 Task: Add Mineral Fusion Bubble Nail Polish to the cart.
Action: Mouse pressed left at (245, 104)
Screenshot: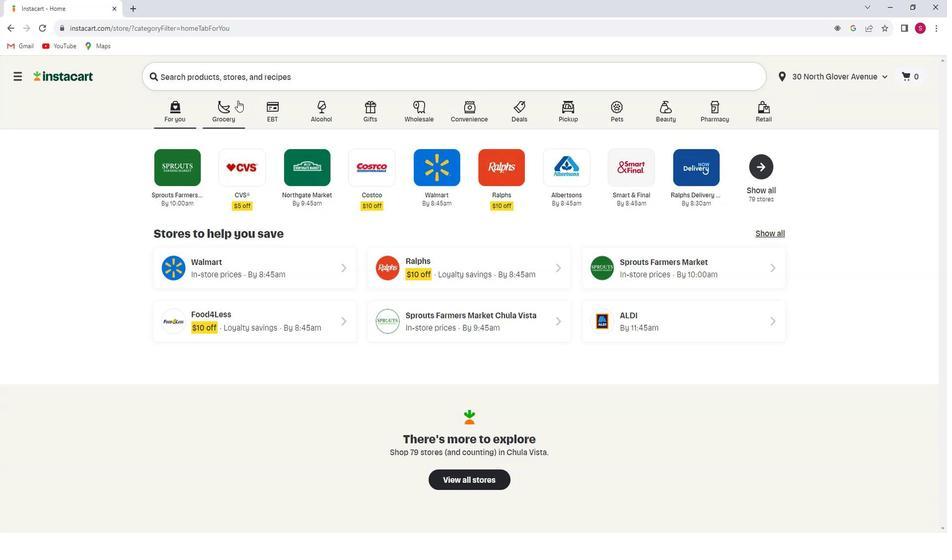 
Action: Mouse moved to (242, 309)
Screenshot: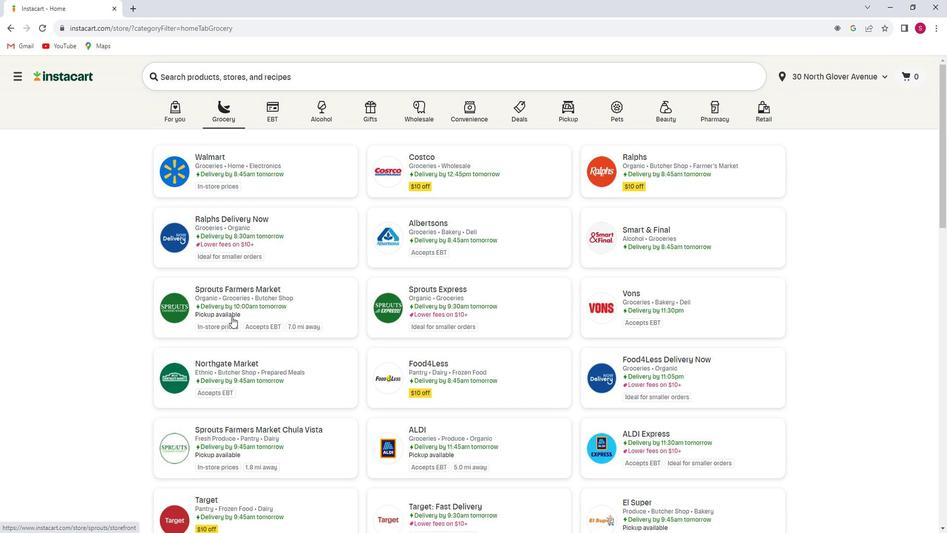 
Action: Mouse pressed left at (242, 309)
Screenshot: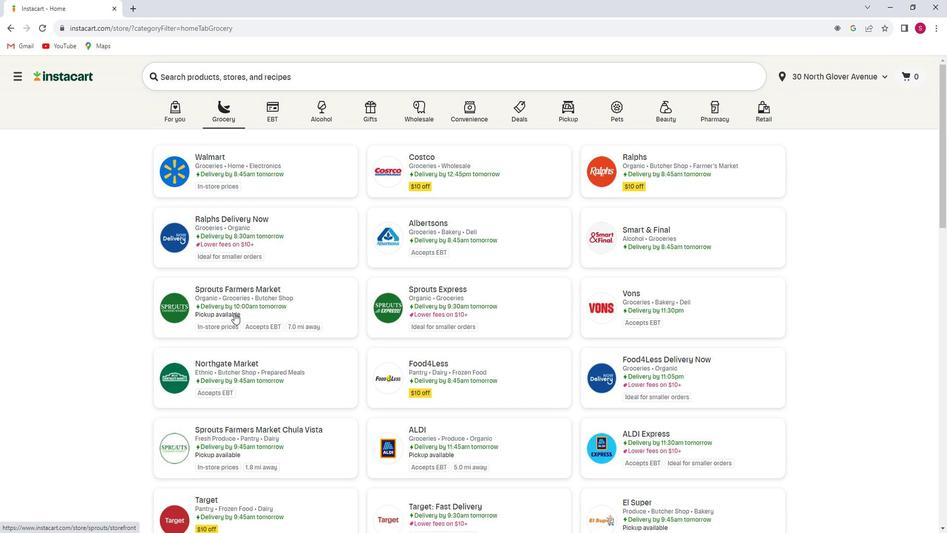 
Action: Mouse moved to (95, 346)
Screenshot: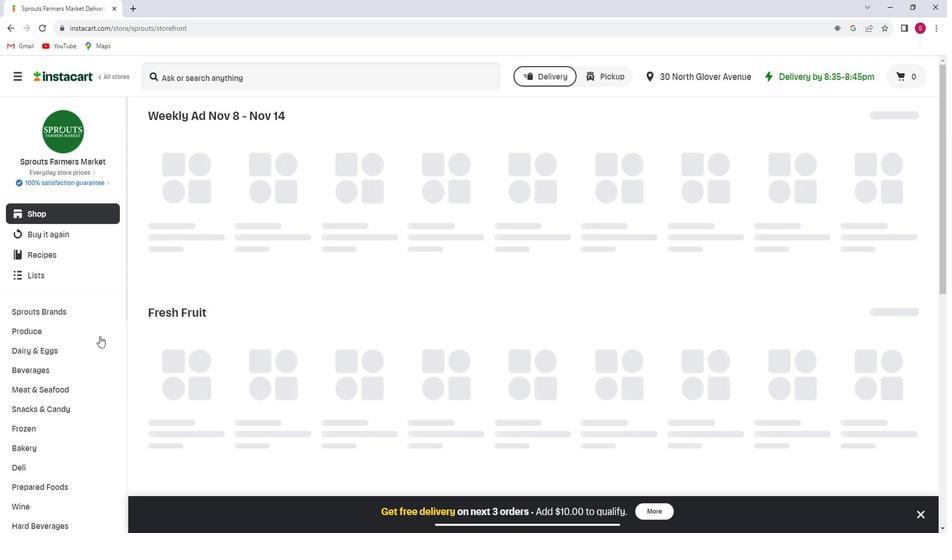 
Action: Mouse scrolled (95, 345) with delta (0, 0)
Screenshot: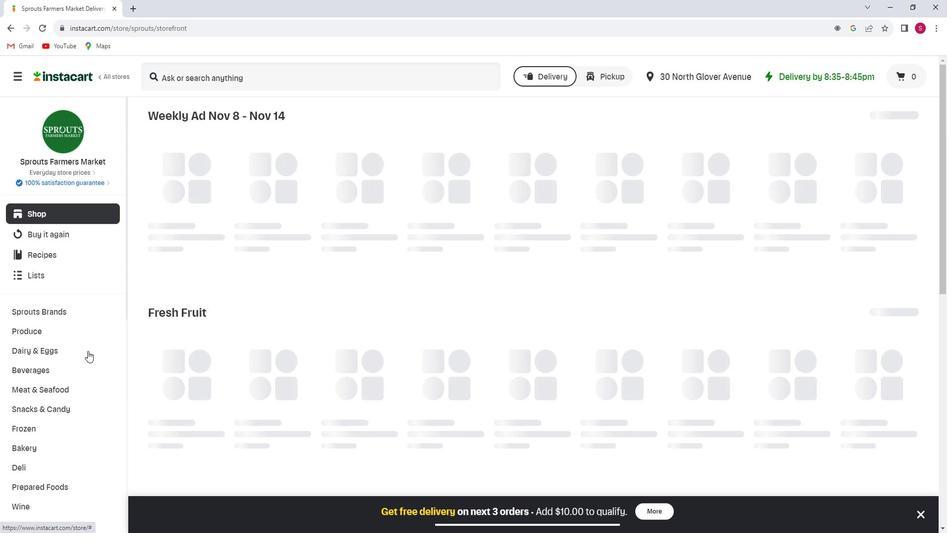 
Action: Mouse scrolled (95, 345) with delta (0, 0)
Screenshot: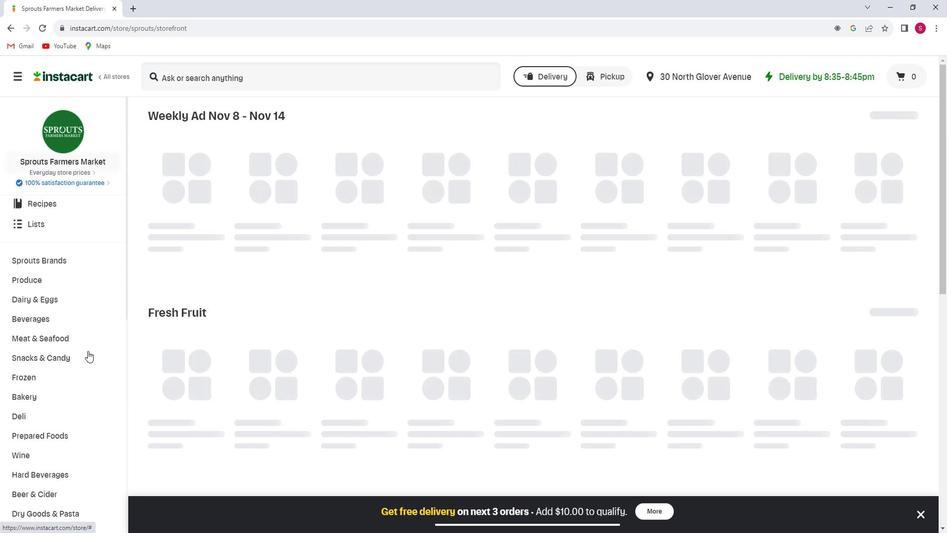 
Action: Mouse scrolled (95, 345) with delta (0, 0)
Screenshot: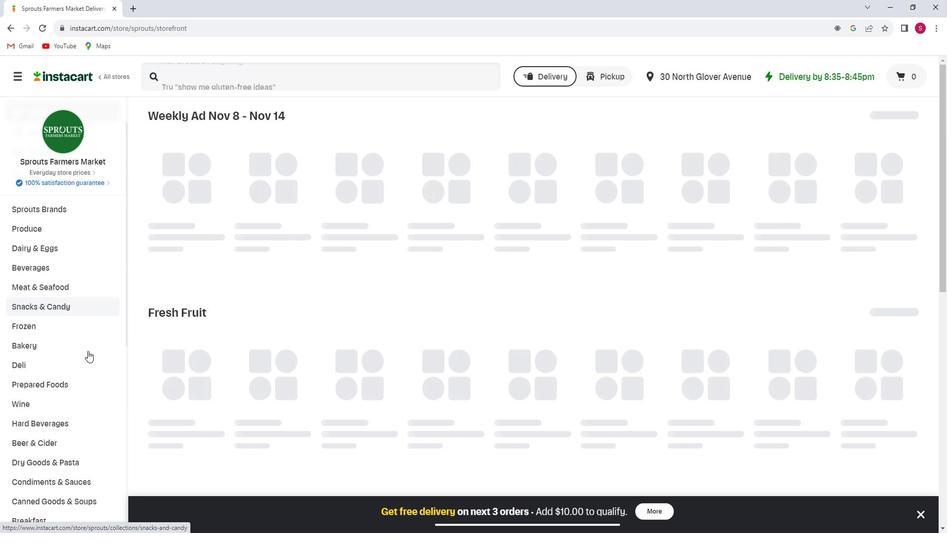 
Action: Mouse moved to (95, 347)
Screenshot: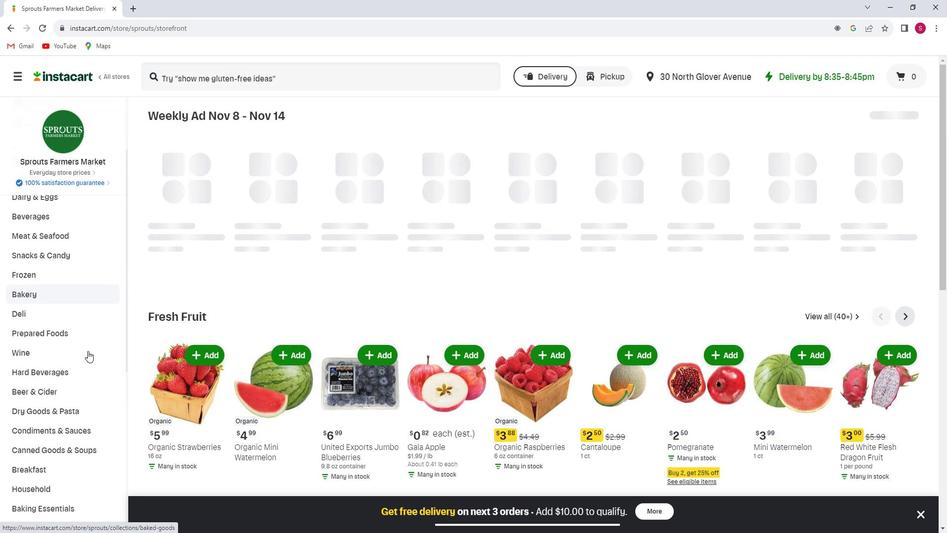 
Action: Mouse scrolled (95, 347) with delta (0, 0)
Screenshot: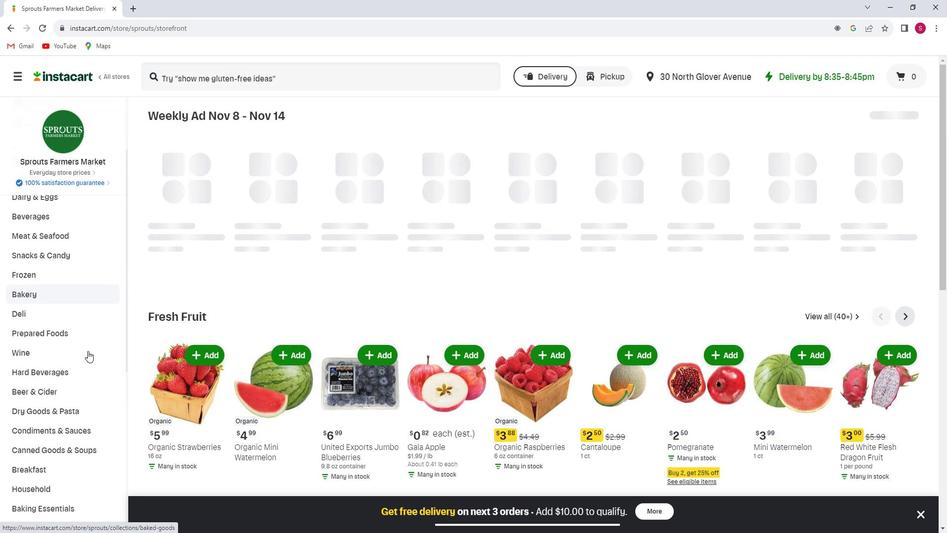 
Action: Mouse moved to (91, 351)
Screenshot: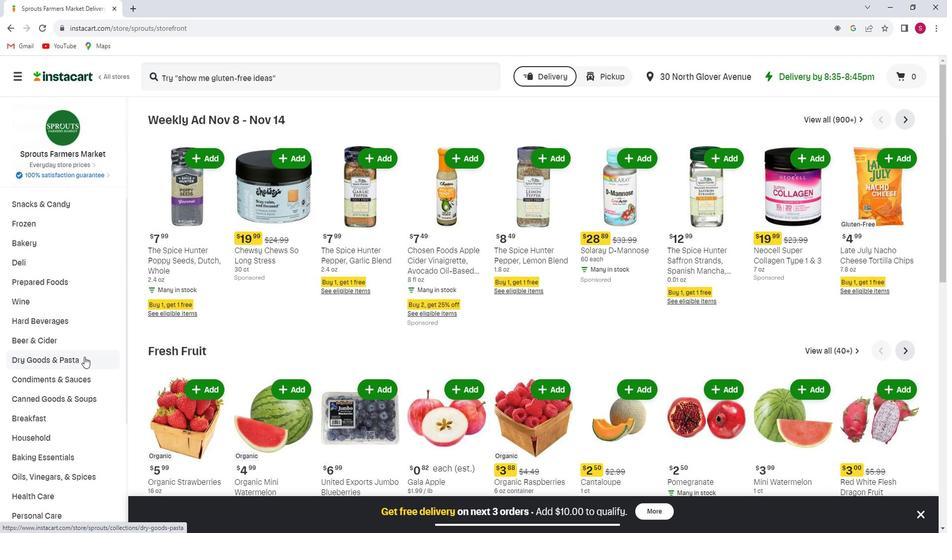 
Action: Mouse scrolled (91, 350) with delta (0, 0)
Screenshot: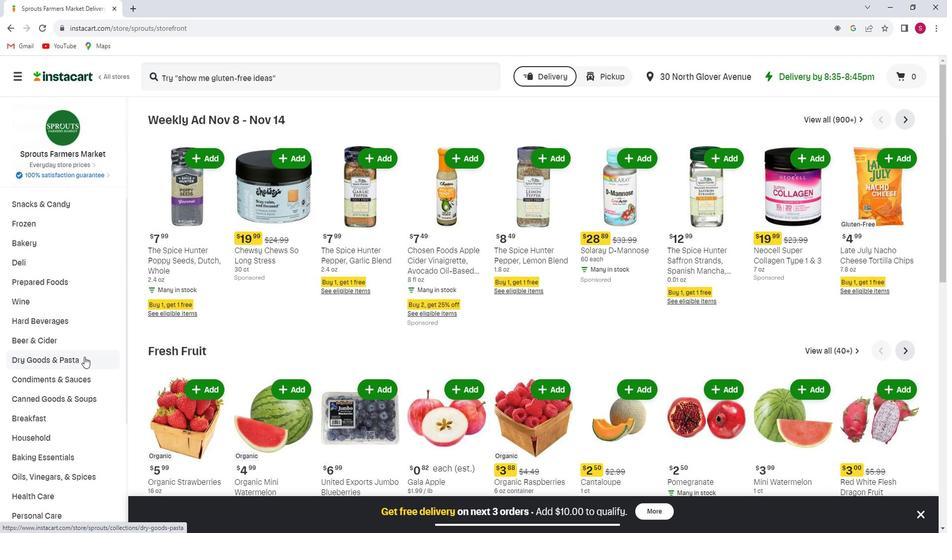 
Action: Mouse moved to (89, 353)
Screenshot: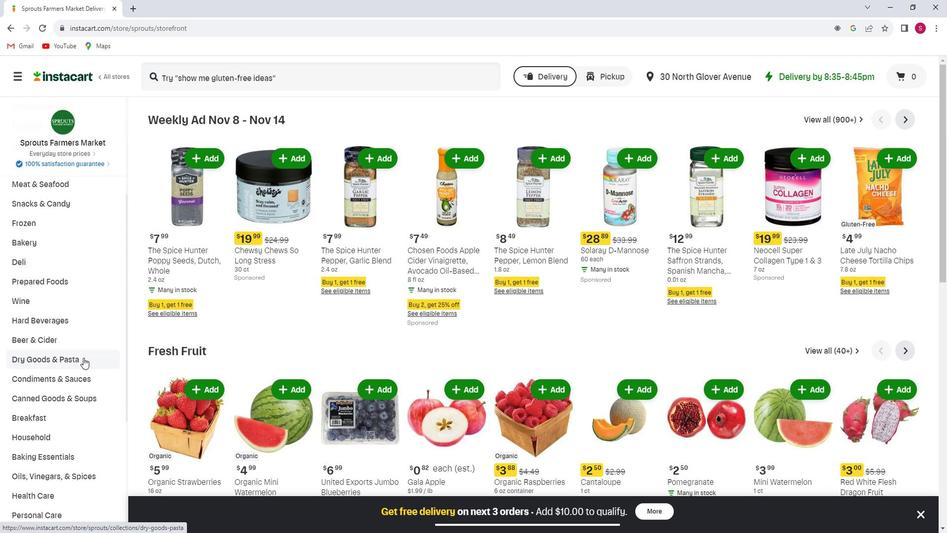 
Action: Mouse scrolled (89, 353) with delta (0, 0)
Screenshot: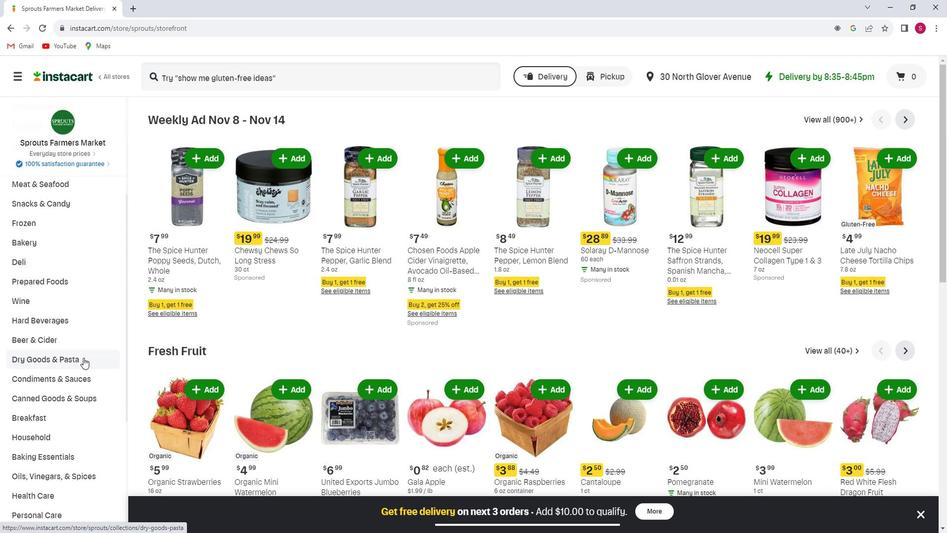 
Action: Mouse moved to (88, 354)
Screenshot: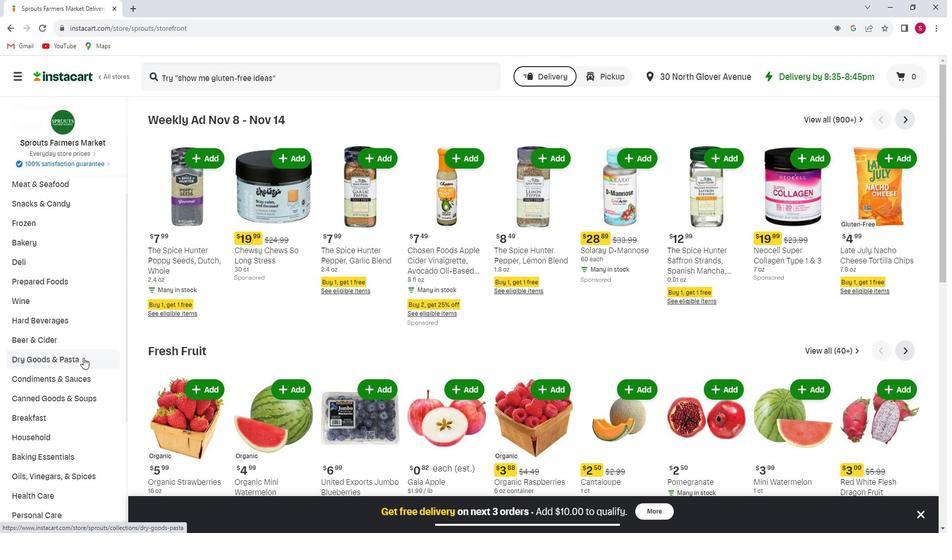 
Action: Mouse scrolled (88, 353) with delta (0, 0)
Screenshot: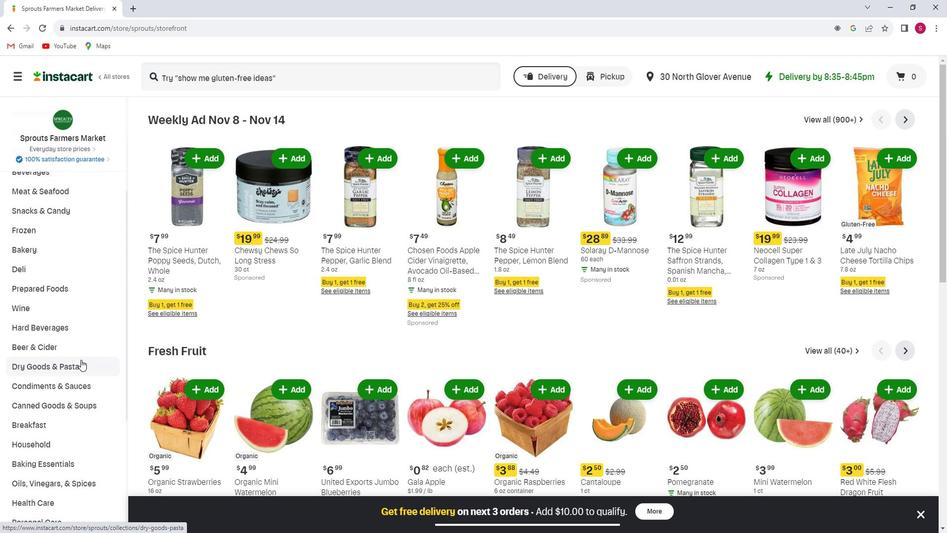
Action: Mouse moved to (88, 354)
Screenshot: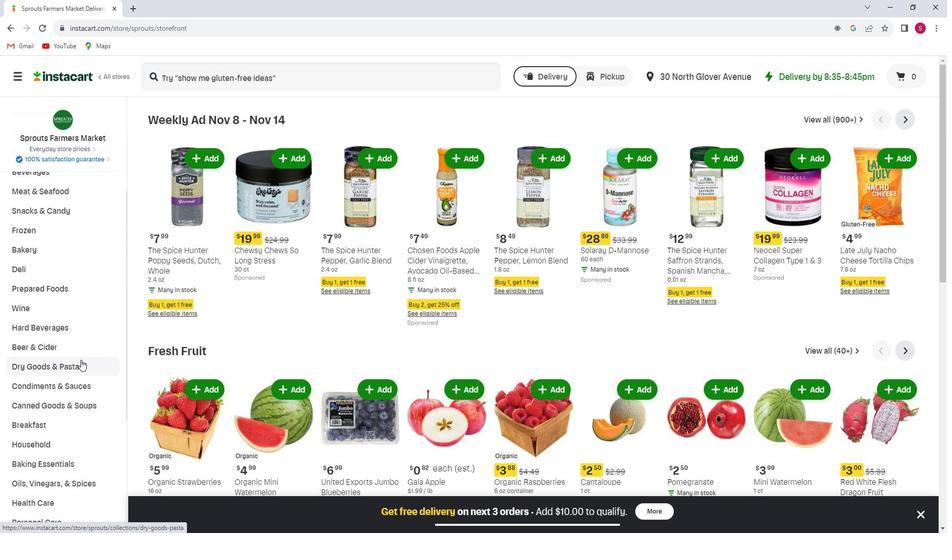 
Action: Mouse scrolled (88, 353) with delta (0, 0)
Screenshot: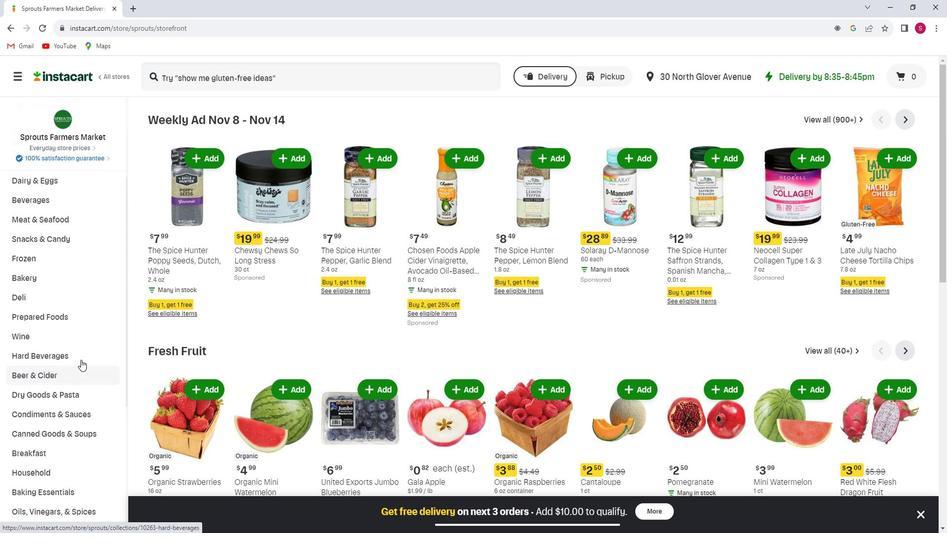 
Action: Mouse moved to (86, 355)
Screenshot: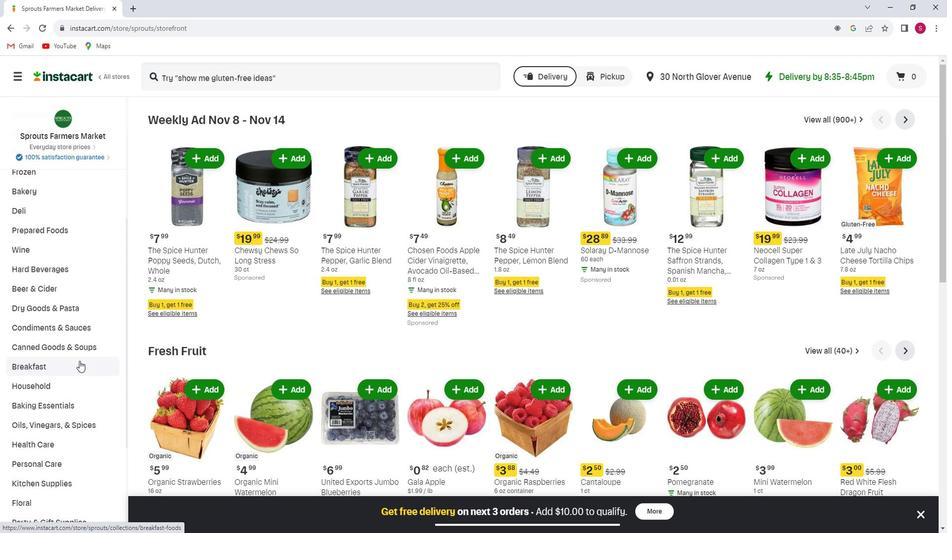 
Action: Mouse scrolled (86, 355) with delta (0, 0)
Screenshot: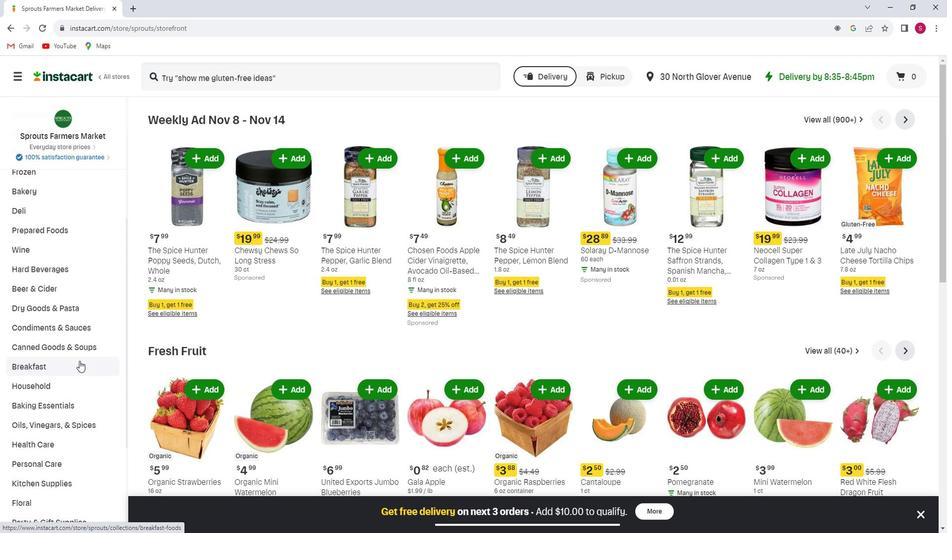 
Action: Mouse moved to (86, 356)
Screenshot: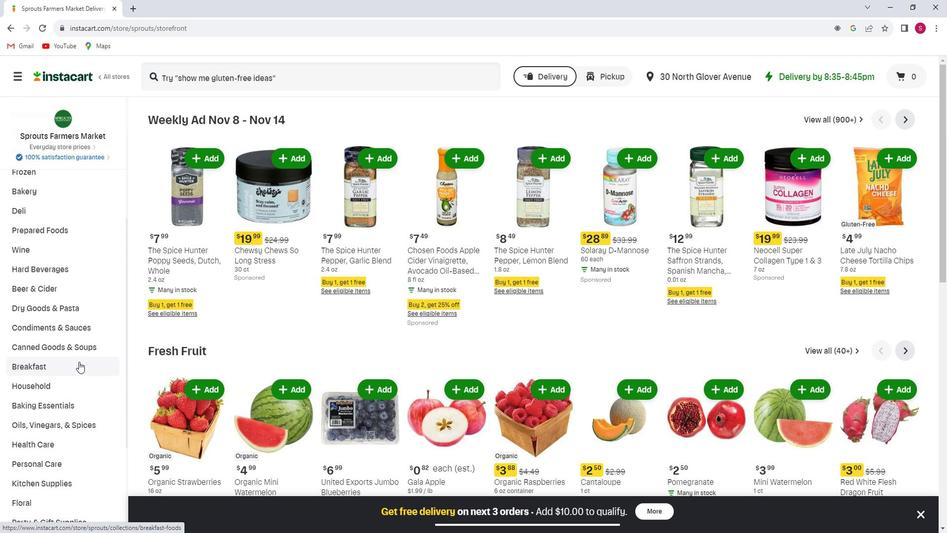 
Action: Mouse scrolled (86, 356) with delta (0, 0)
Screenshot: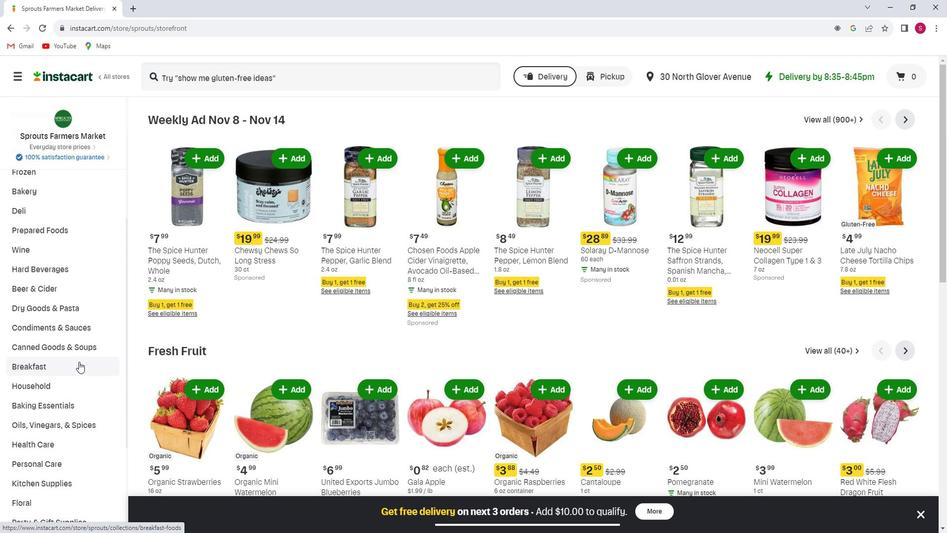 
Action: Mouse moved to (75, 350)
Screenshot: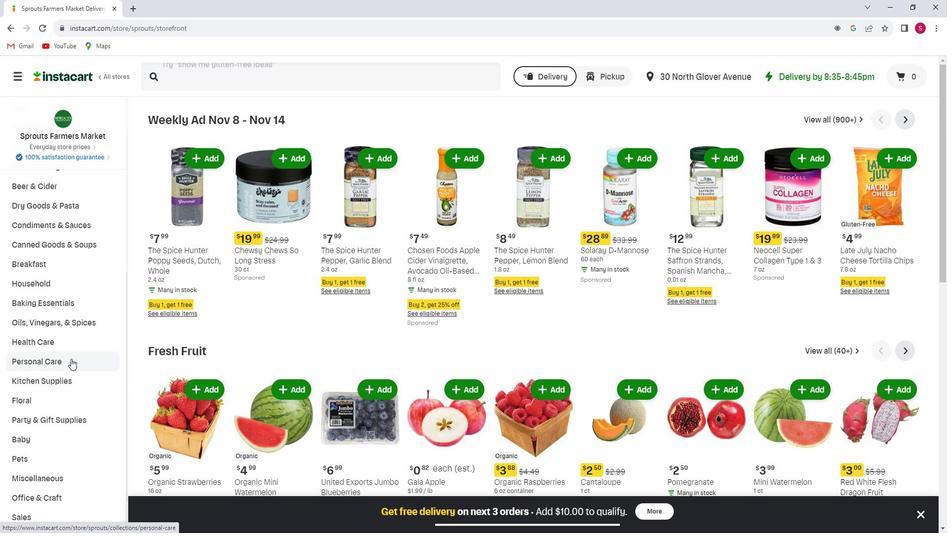 
Action: Mouse pressed left at (75, 350)
Screenshot: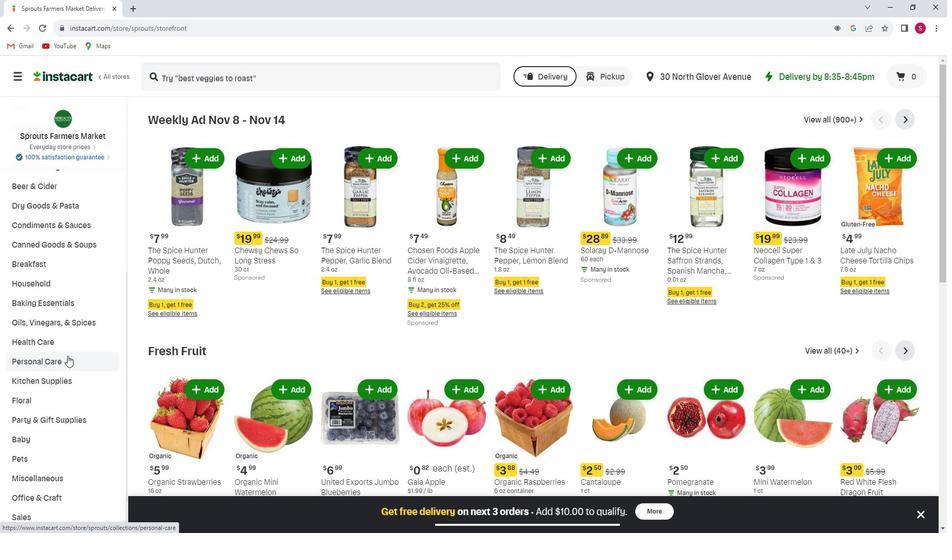 
Action: Mouse moved to (855, 142)
Screenshot: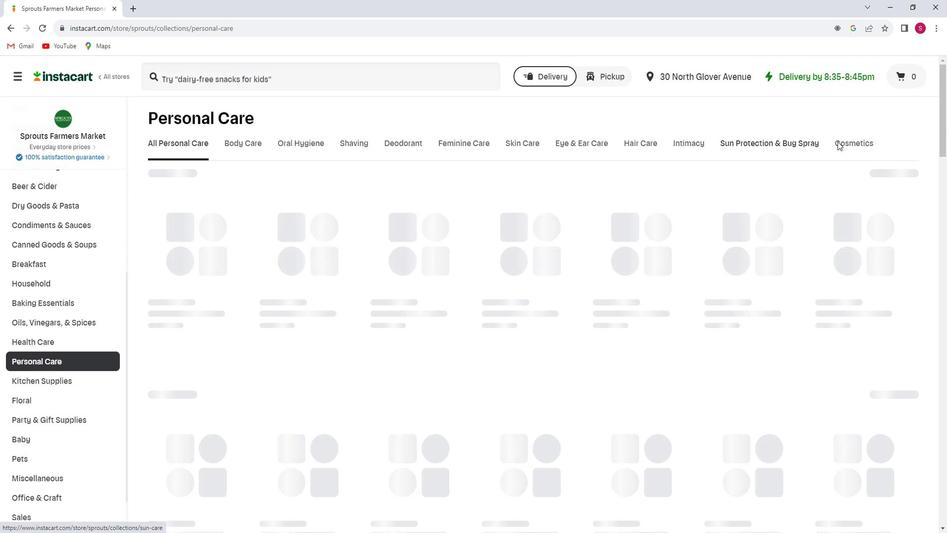 
Action: Mouse pressed left at (855, 142)
Screenshot: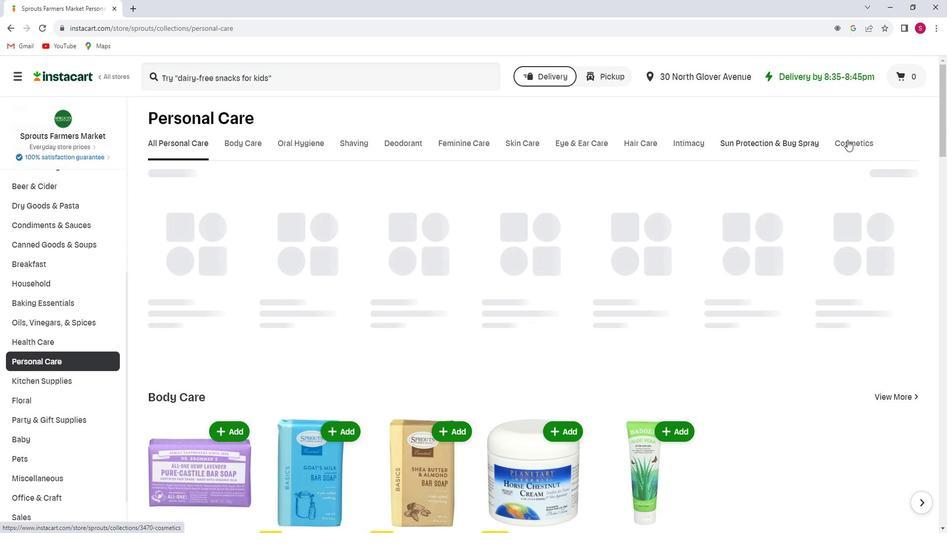 
Action: Mouse moved to (304, 186)
Screenshot: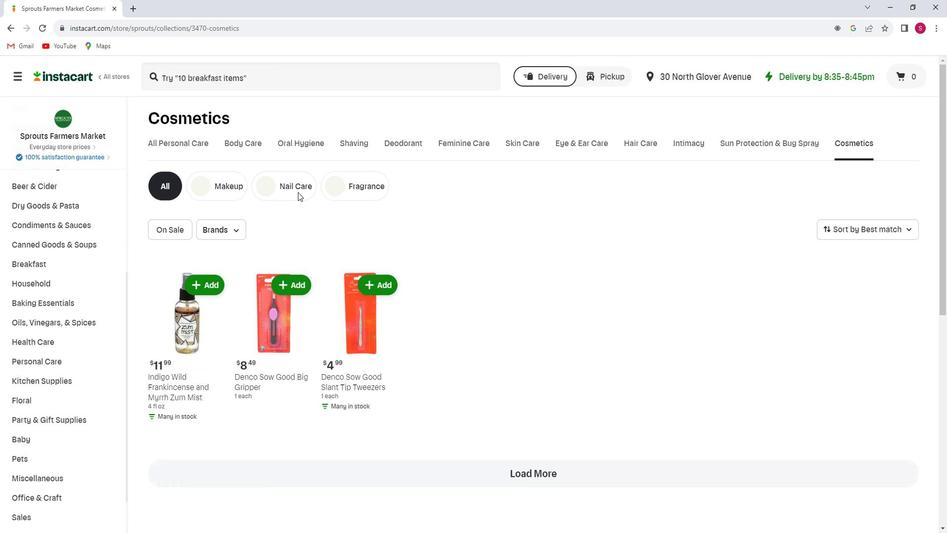 
Action: Mouse pressed left at (304, 186)
Screenshot: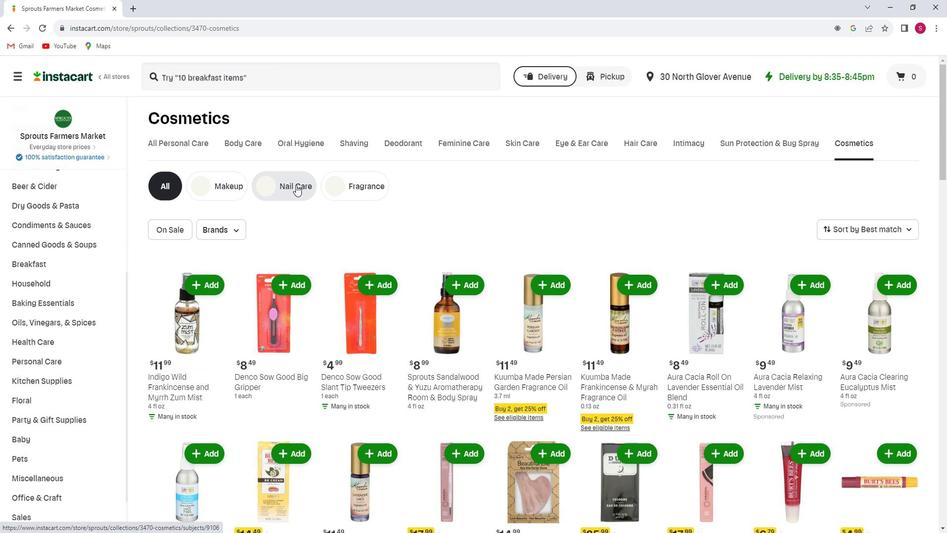 
Action: Mouse moved to (294, 85)
Screenshot: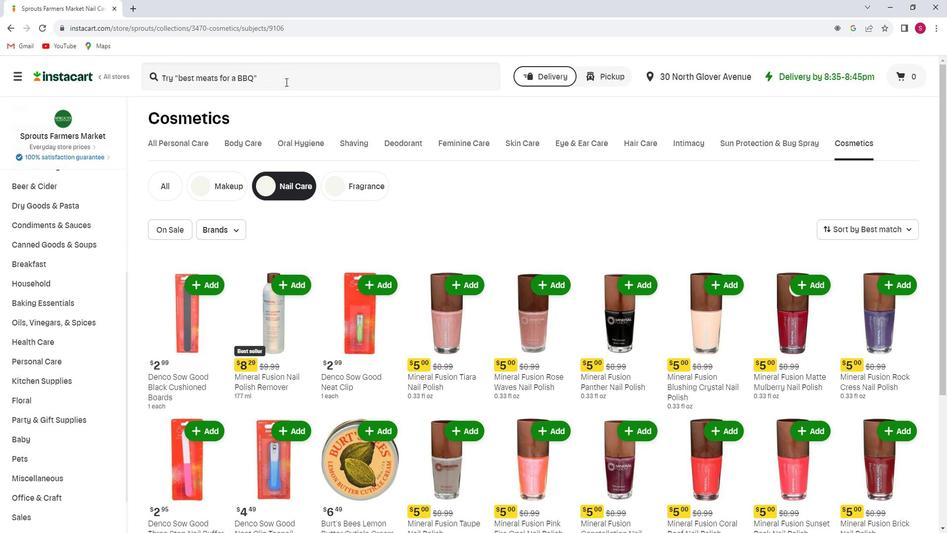 
Action: Mouse pressed left at (294, 85)
Screenshot: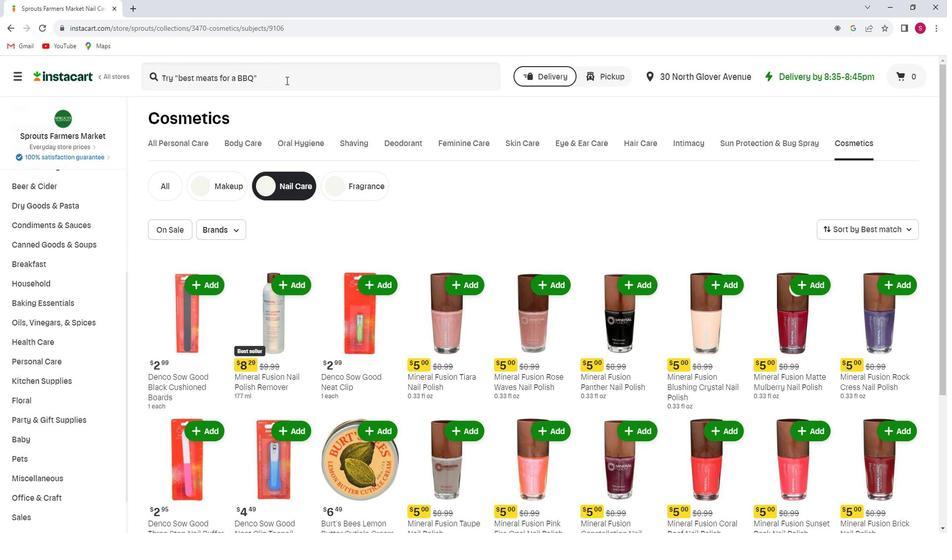 
Action: Key pressed <Key.shift>Mineral<Key.space><Key.shift>G<Key.backspace><Key.shift>Fusion<Key.space><Key.shift>bubble<Key.space><Key.shift>Nail<Key.space><Key.shift><Key.shift>Polish<Key.enter>
Screenshot: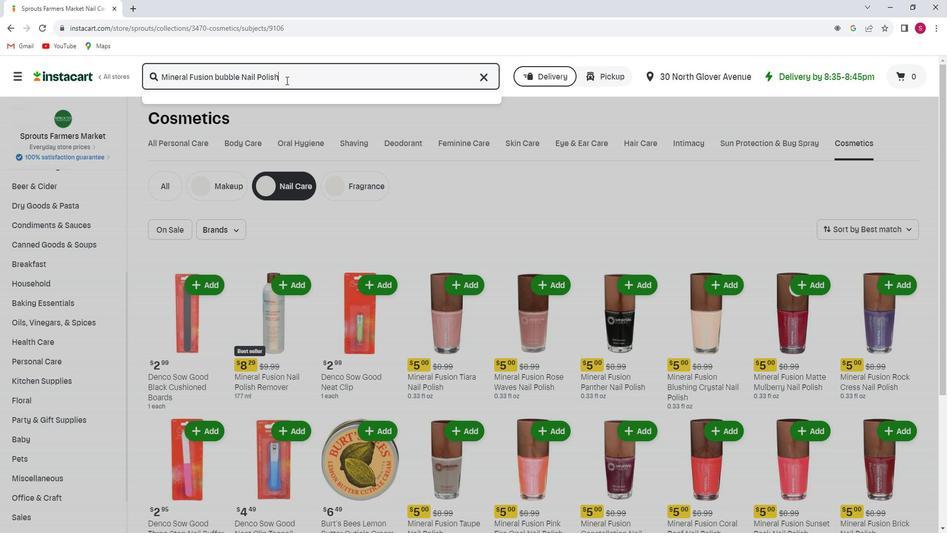 
Action: Mouse moved to (389, 171)
Screenshot: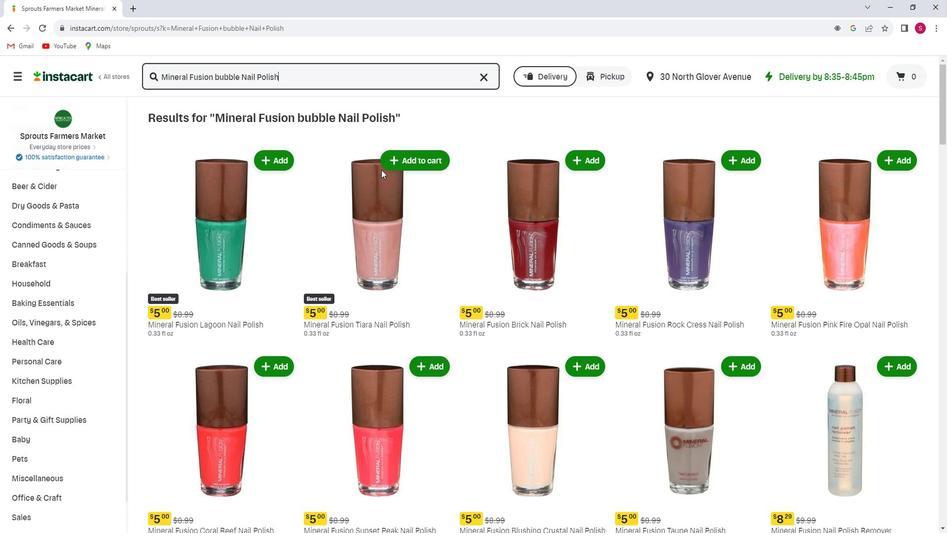 
Action: Mouse scrolled (389, 170) with delta (0, 0)
Screenshot: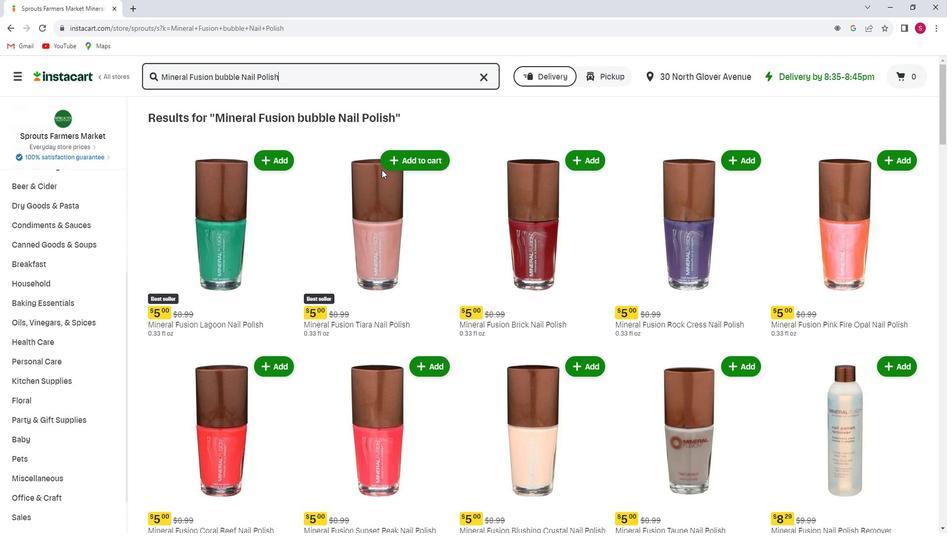 
Action: Mouse moved to (422, 195)
Screenshot: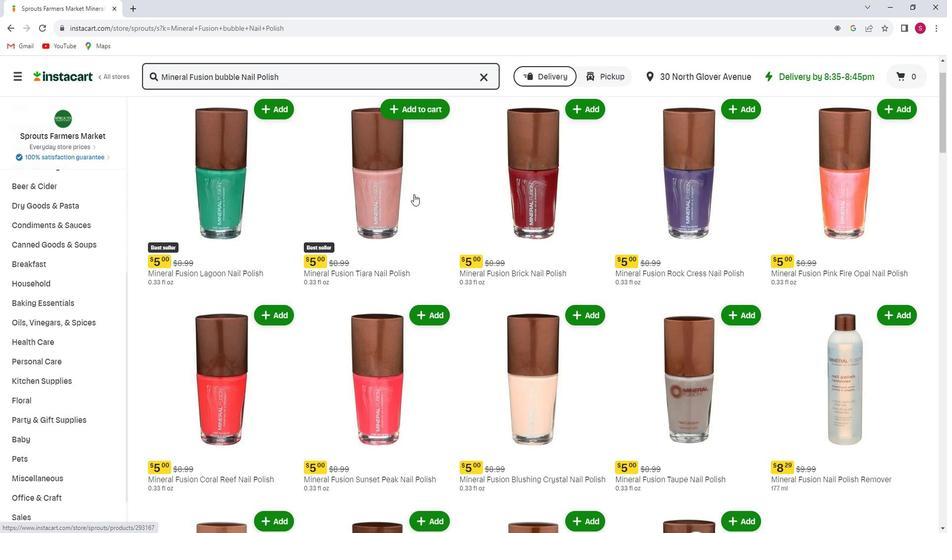 
Action: Mouse scrolled (422, 194) with delta (0, 0)
Screenshot: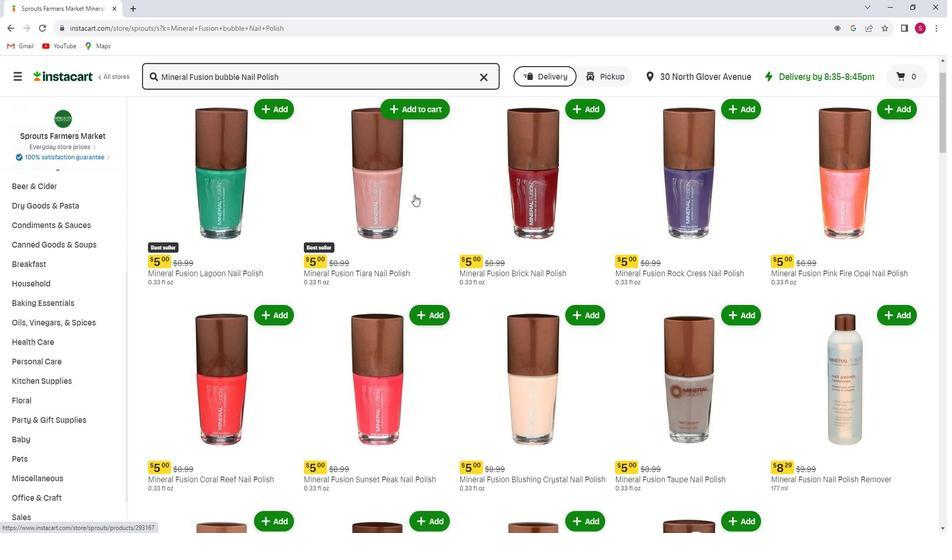 
Action: Mouse moved to (422, 195)
Screenshot: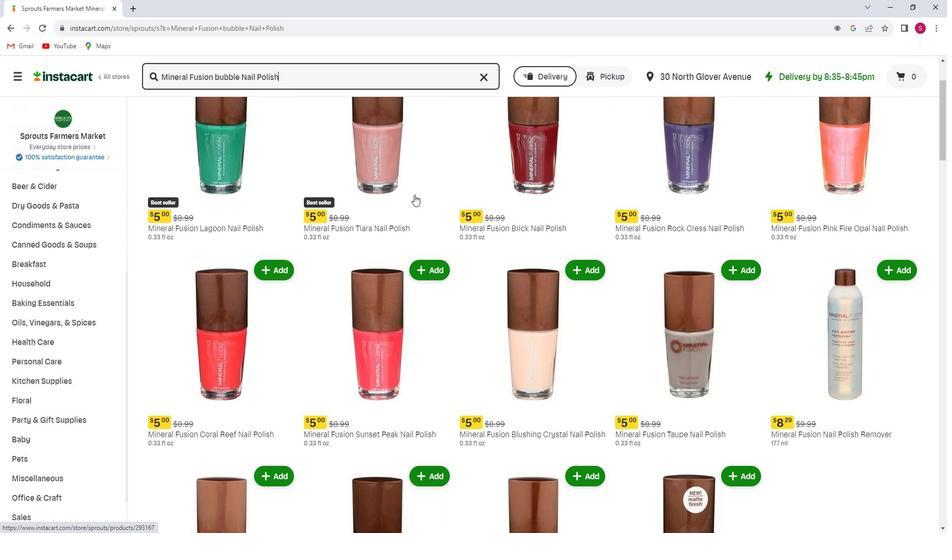 
Action: Mouse scrolled (422, 195) with delta (0, 0)
Screenshot: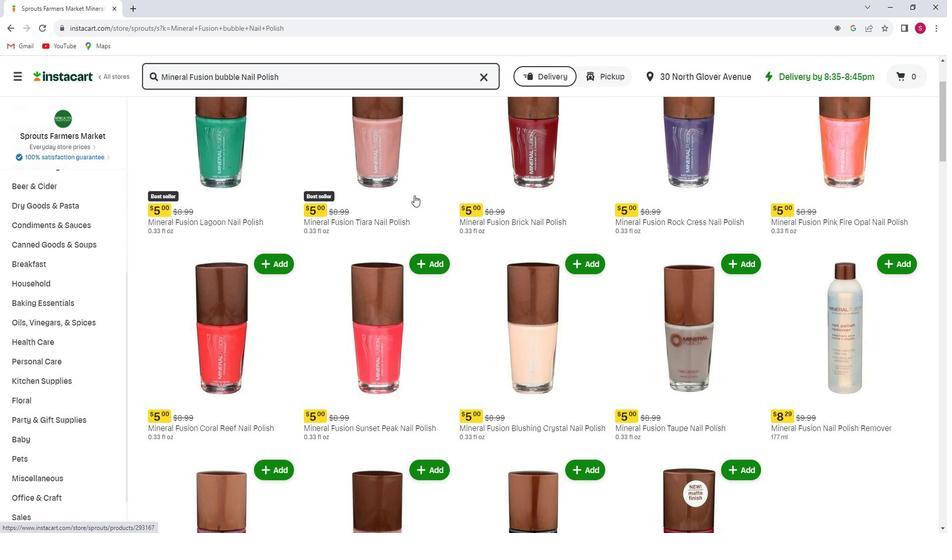 
Action: Mouse moved to (422, 196)
Screenshot: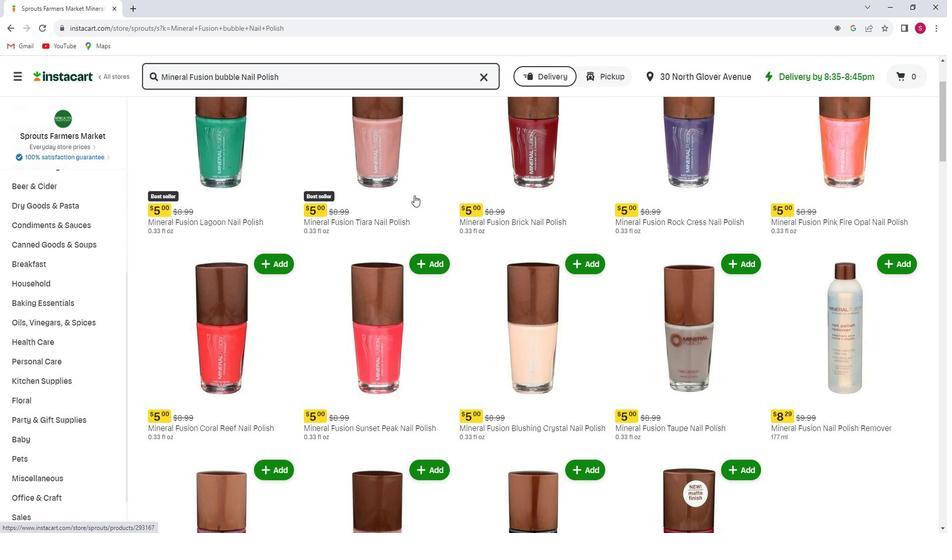 
Action: Mouse scrolled (422, 195) with delta (0, 0)
Screenshot: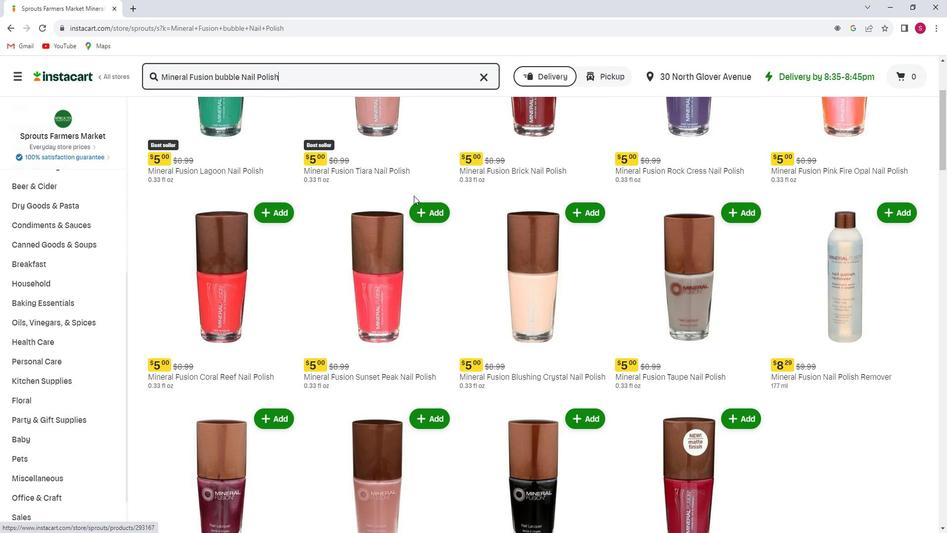 
Action: Mouse scrolled (422, 195) with delta (0, 0)
Screenshot: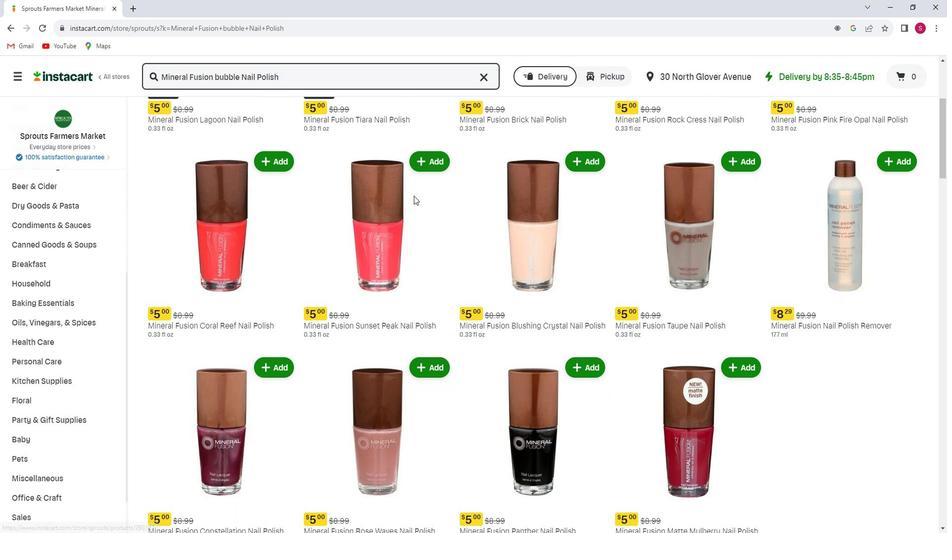 
Action: Mouse moved to (439, 202)
Screenshot: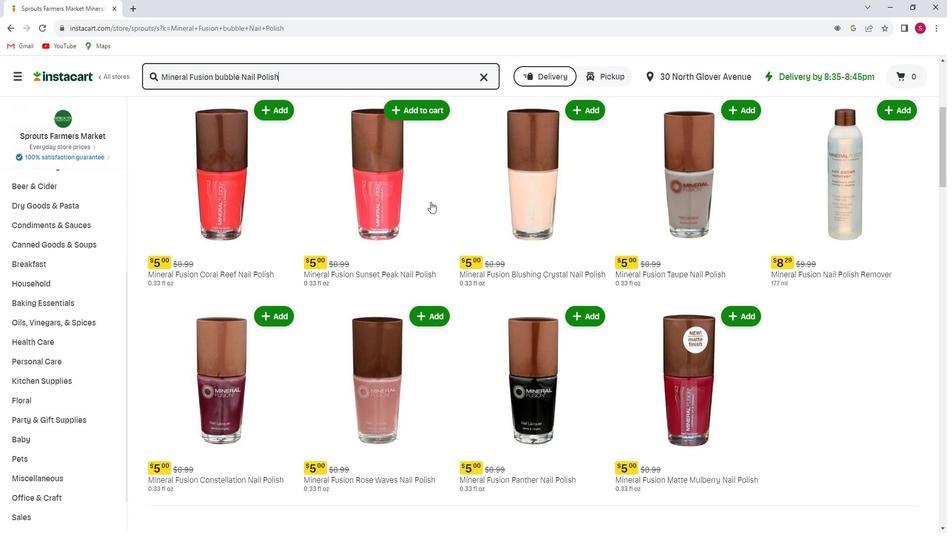 
Action: Mouse scrolled (439, 202) with delta (0, 0)
Screenshot: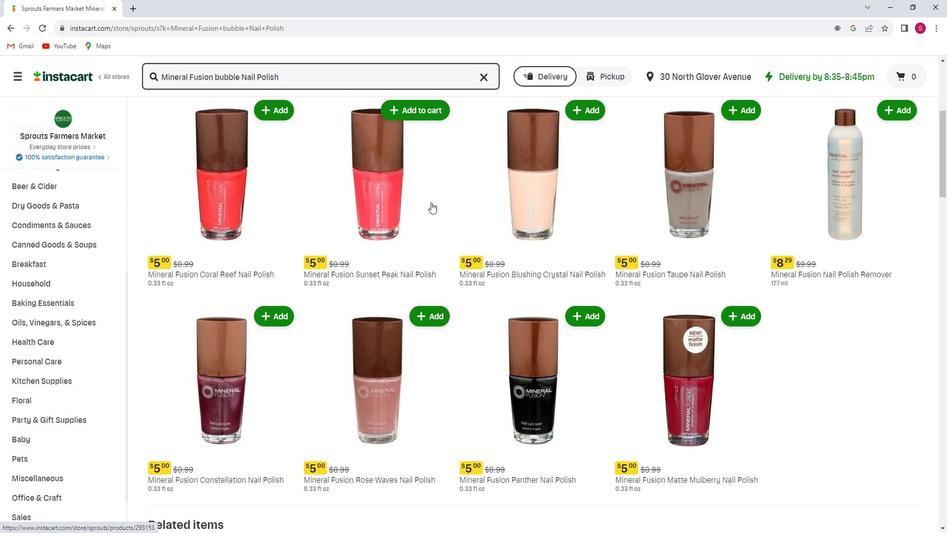 
Action: Mouse scrolled (439, 202) with delta (0, 0)
Screenshot: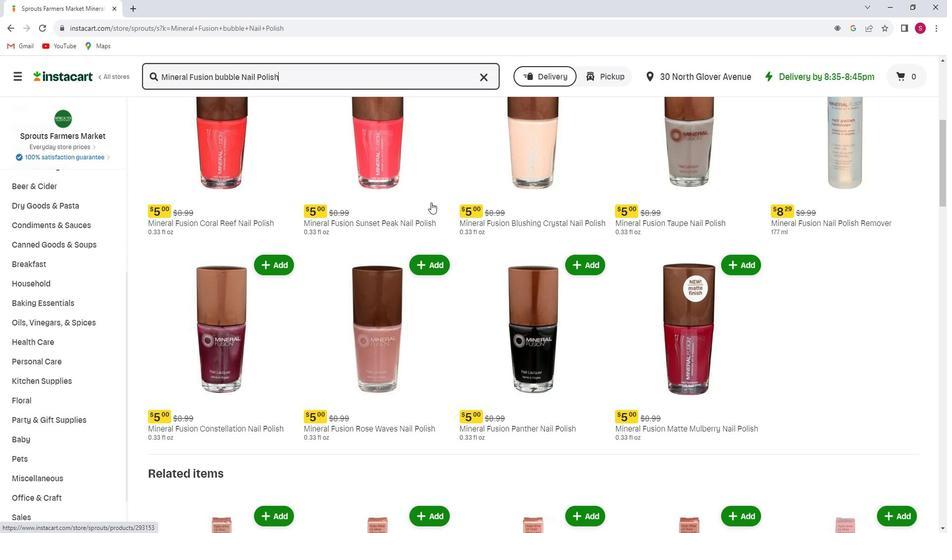 
Action: Mouse scrolled (439, 202) with delta (0, 0)
Screenshot: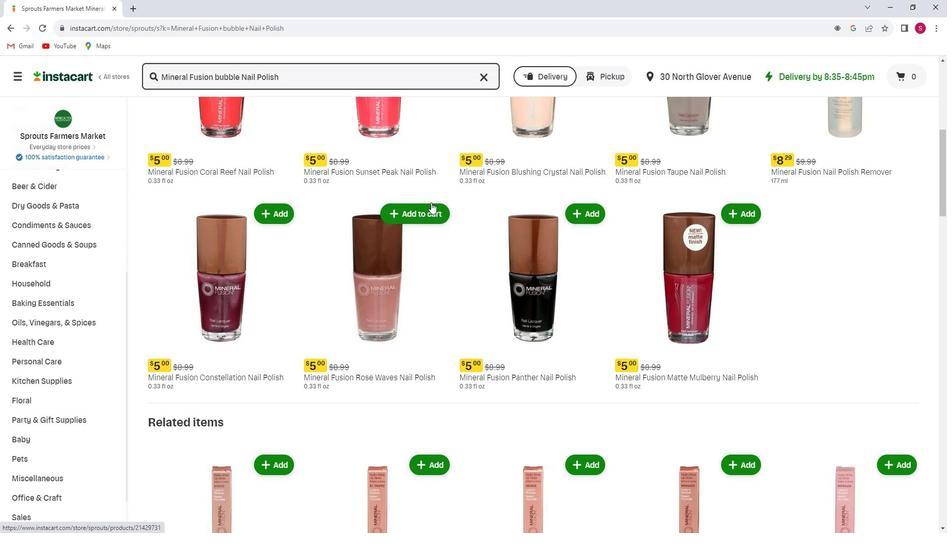 
Action: Mouse scrolled (439, 202) with delta (0, 0)
Screenshot: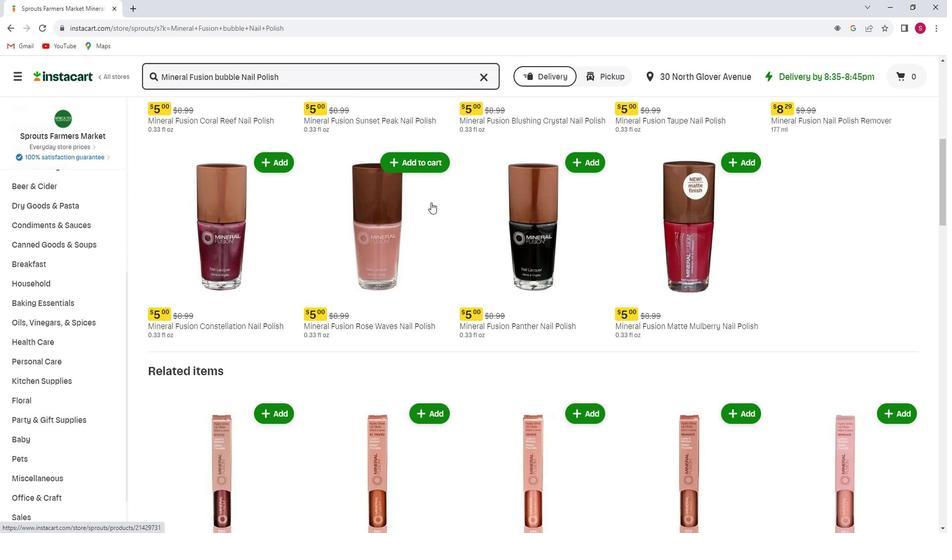 
Action: Mouse scrolled (439, 202) with delta (0, 0)
Screenshot: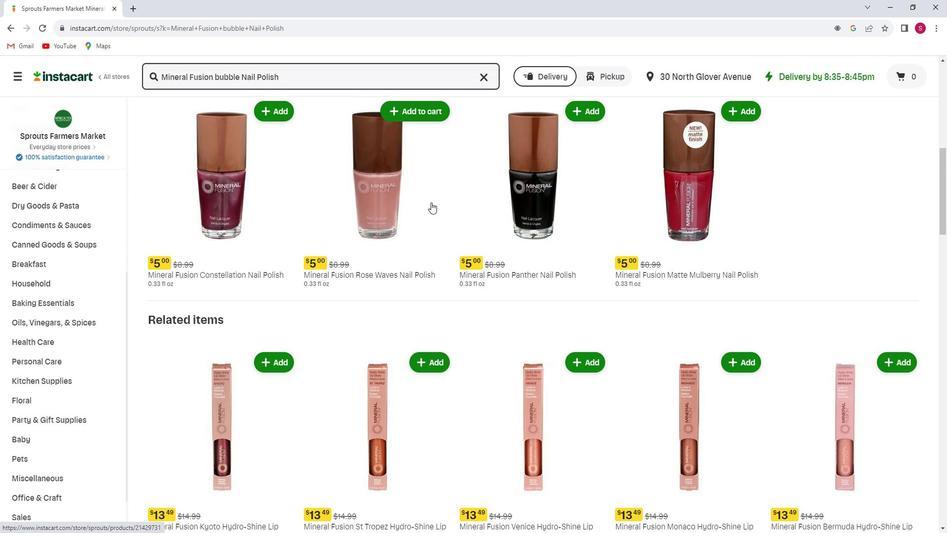 
Action: Mouse scrolled (439, 202) with delta (0, 0)
Screenshot: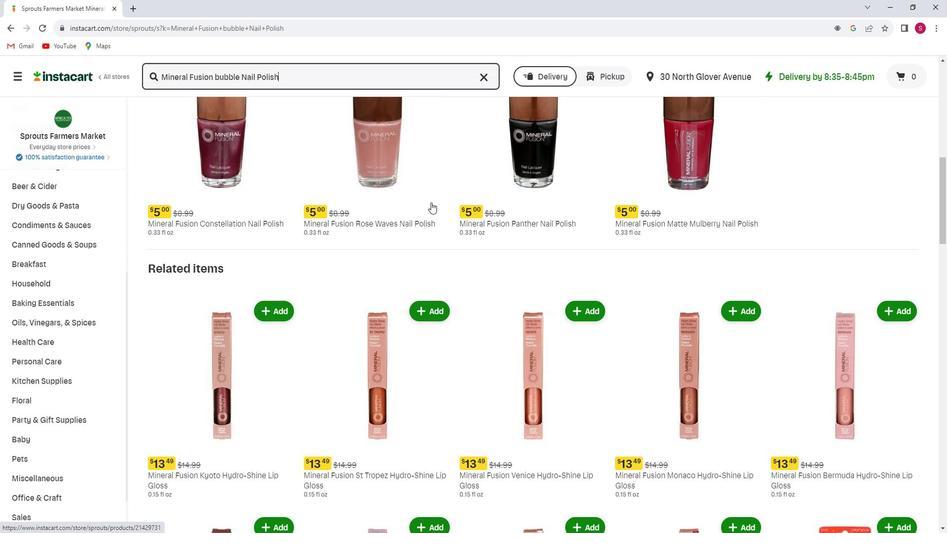 
Action: Mouse scrolled (439, 202) with delta (0, 0)
Screenshot: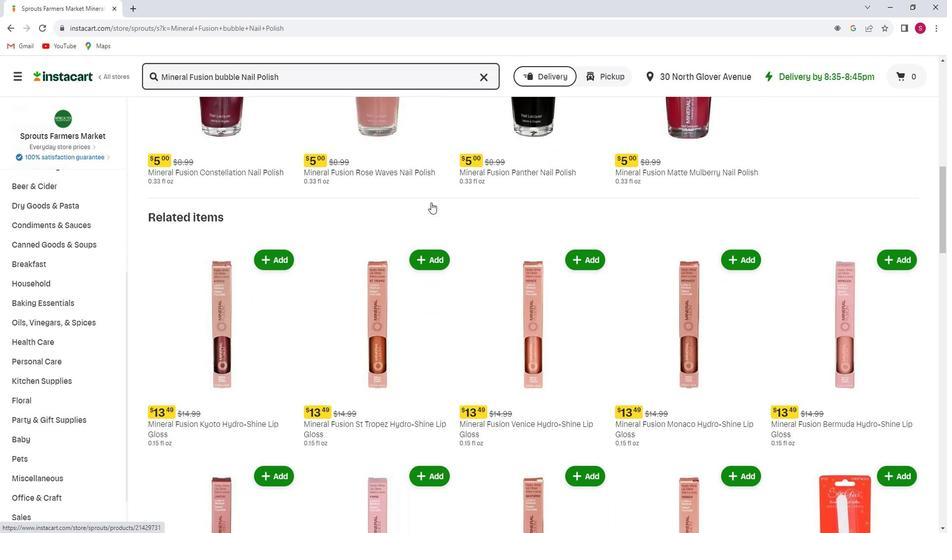 
Action: Mouse scrolled (439, 202) with delta (0, 0)
Screenshot: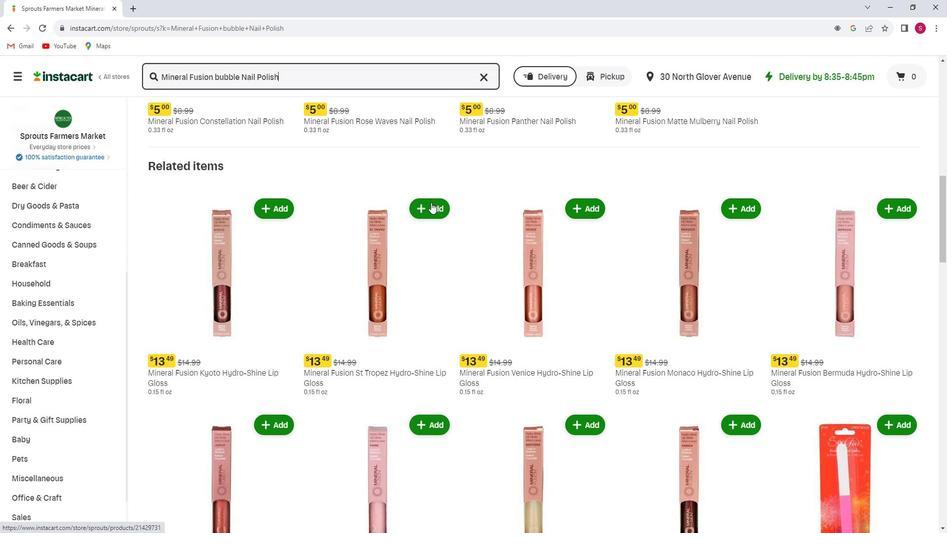 
Action: Mouse scrolled (439, 202) with delta (0, 0)
Screenshot: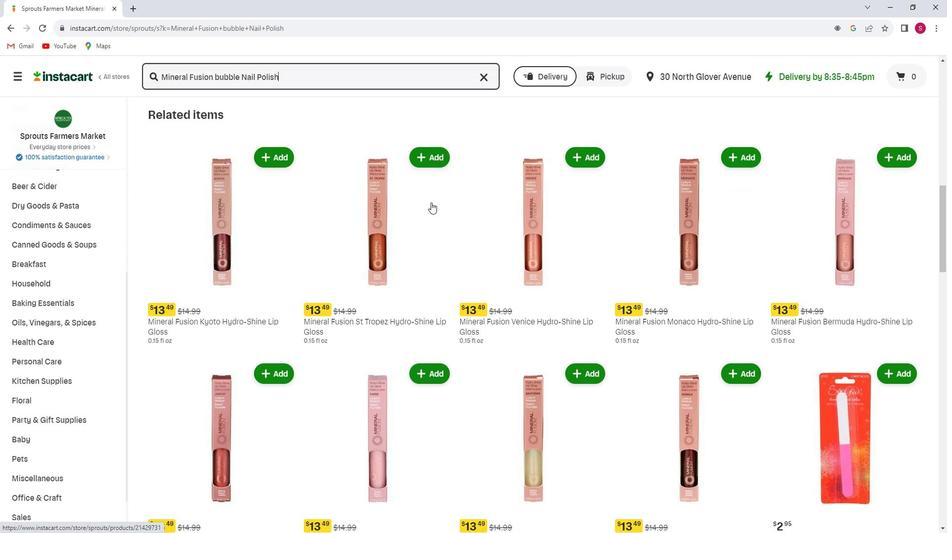 
Action: Mouse scrolled (439, 202) with delta (0, 0)
Screenshot: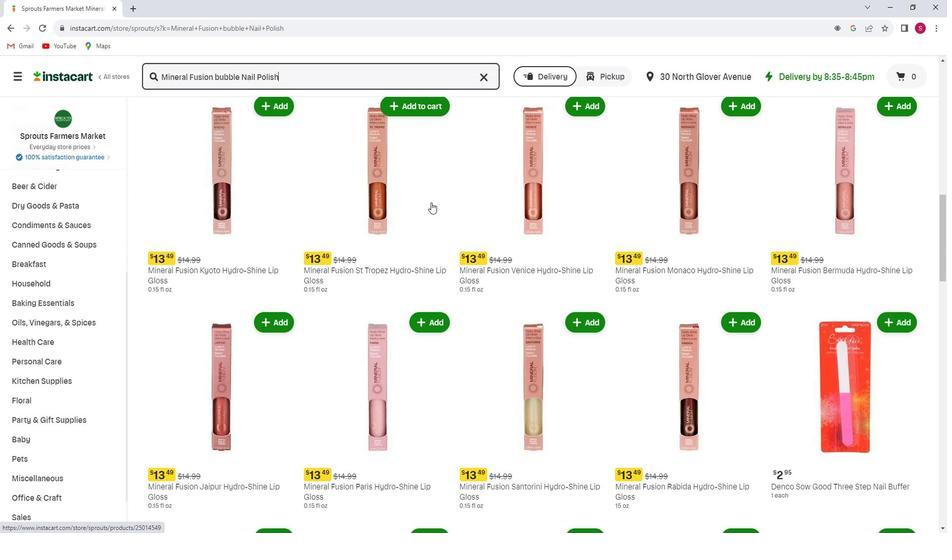 
Action: Mouse scrolled (439, 202) with delta (0, 0)
Screenshot: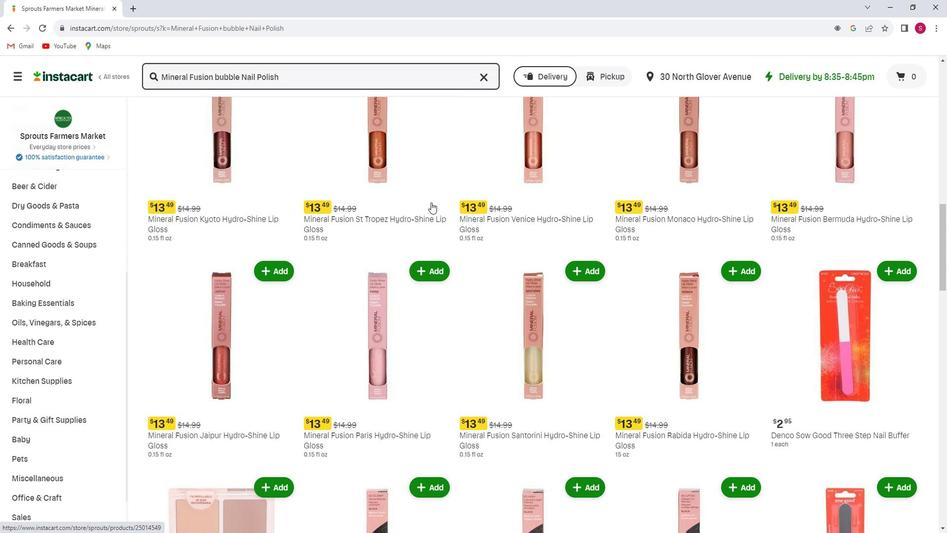 
Action: Mouse scrolled (439, 202) with delta (0, 0)
Screenshot: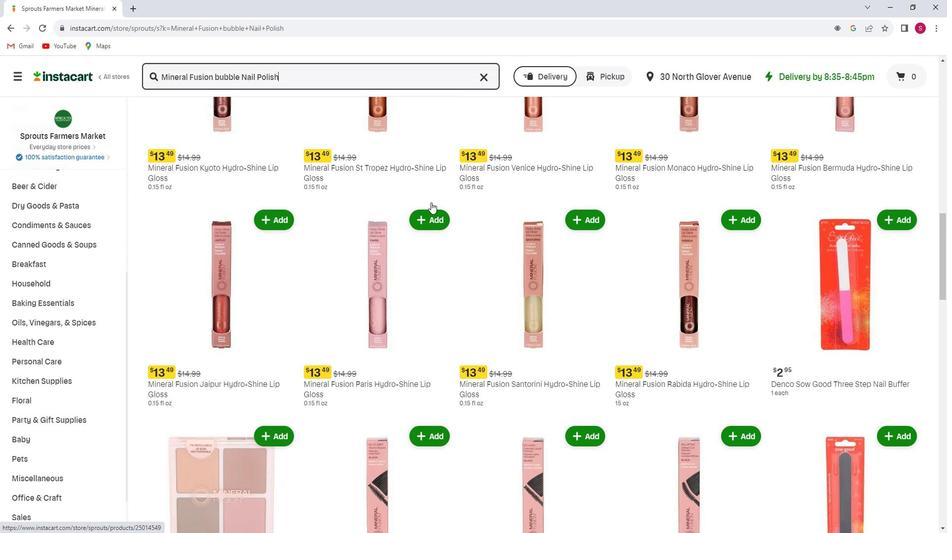 
Action: Mouse scrolled (439, 202) with delta (0, 0)
Screenshot: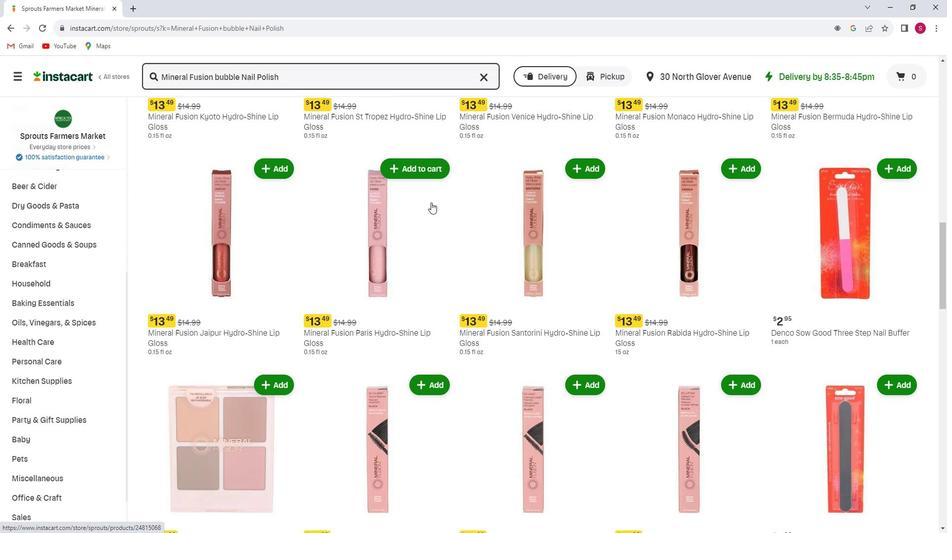 
Action: Mouse scrolled (439, 202) with delta (0, 0)
Screenshot: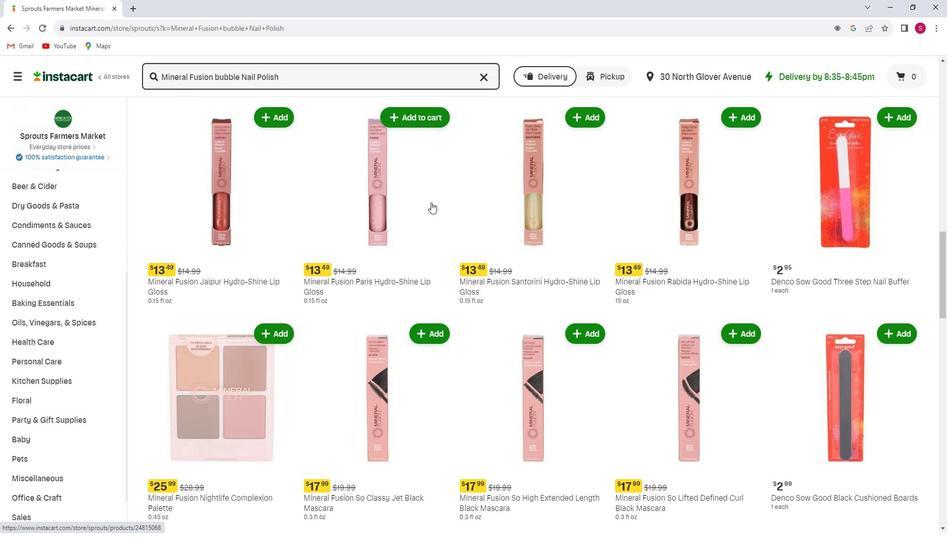 
Action: Mouse scrolled (439, 202) with delta (0, 0)
Screenshot: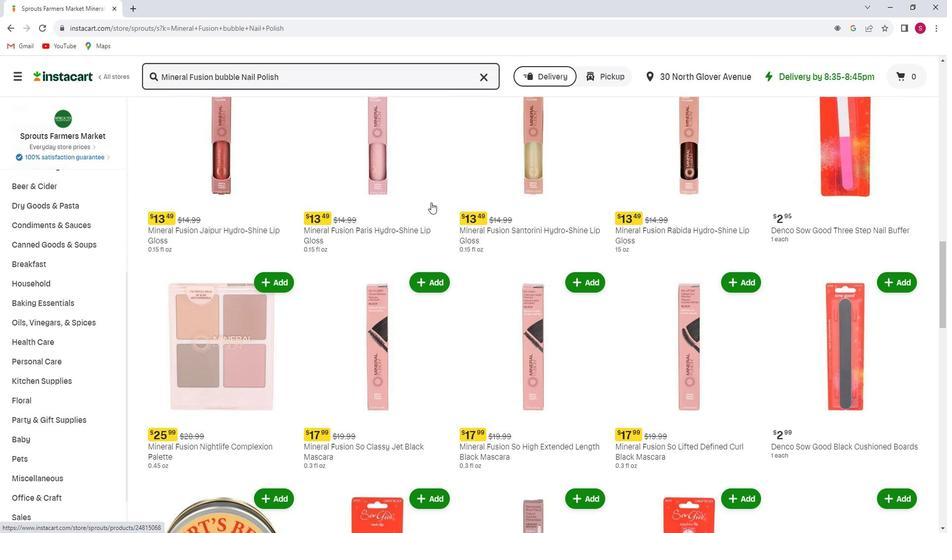 
Action: Mouse scrolled (439, 202) with delta (0, 0)
Screenshot: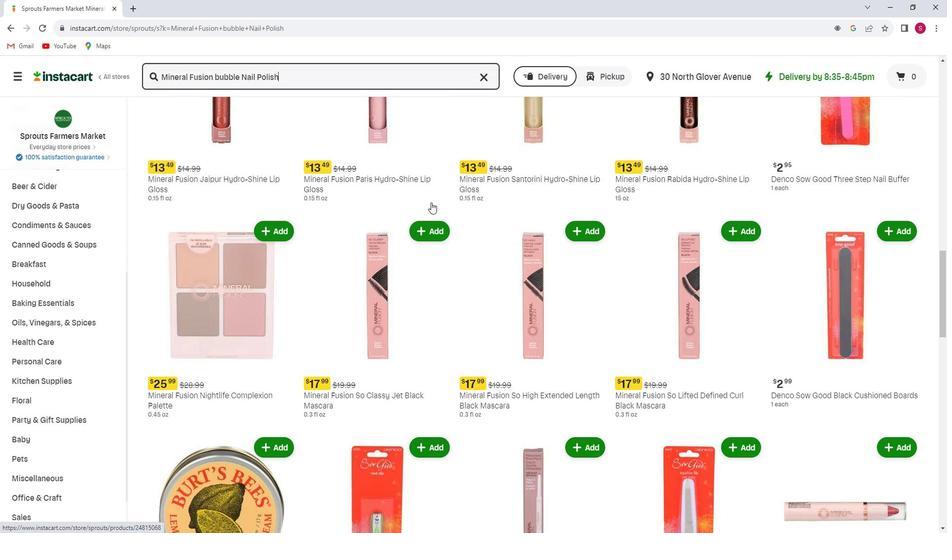 
Action: Mouse scrolled (439, 202) with delta (0, 0)
Screenshot: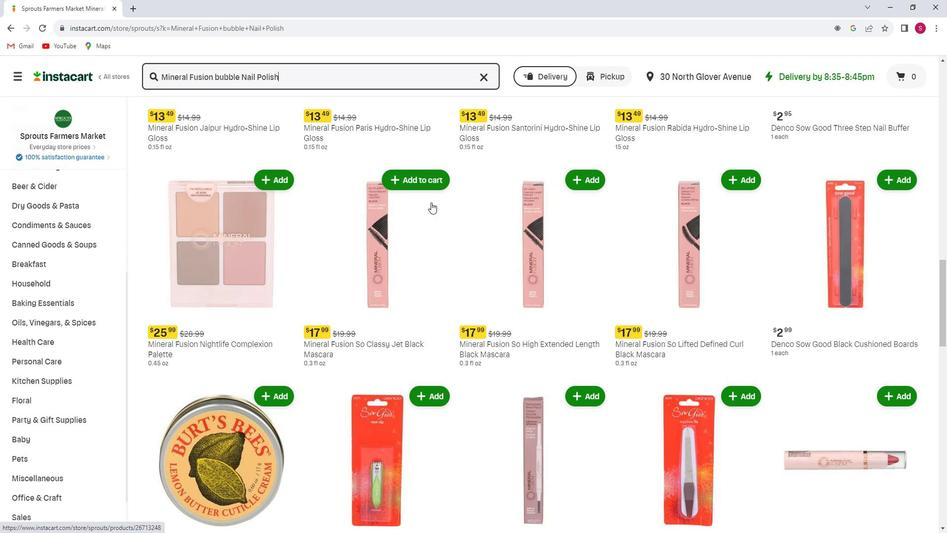 
Action: Mouse scrolled (439, 202) with delta (0, 0)
Screenshot: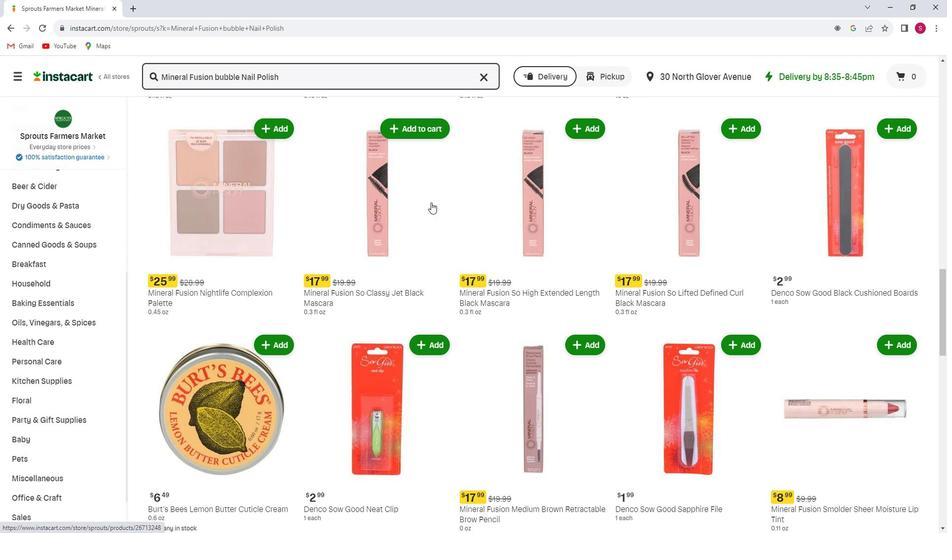 
Action: Mouse scrolled (439, 202) with delta (0, 0)
Screenshot: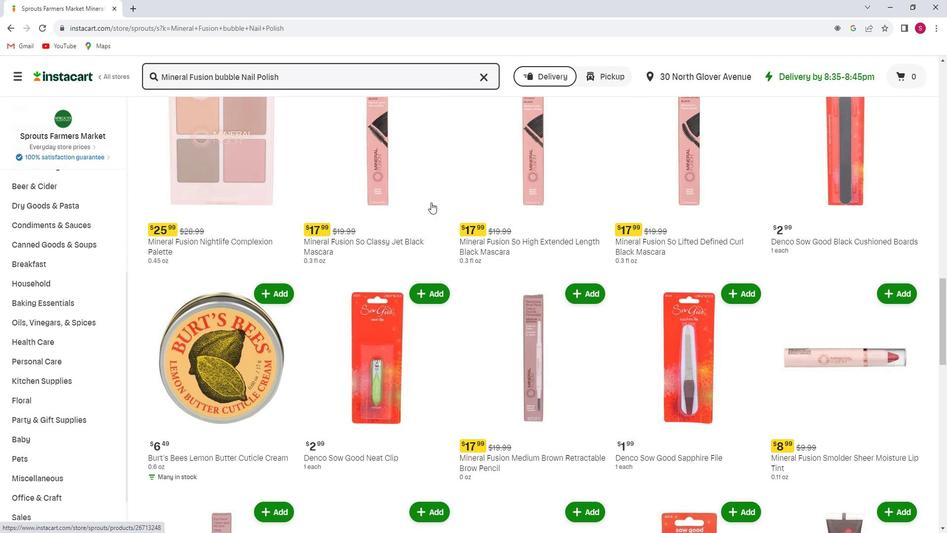 
Action: Mouse scrolled (439, 202) with delta (0, 0)
Screenshot: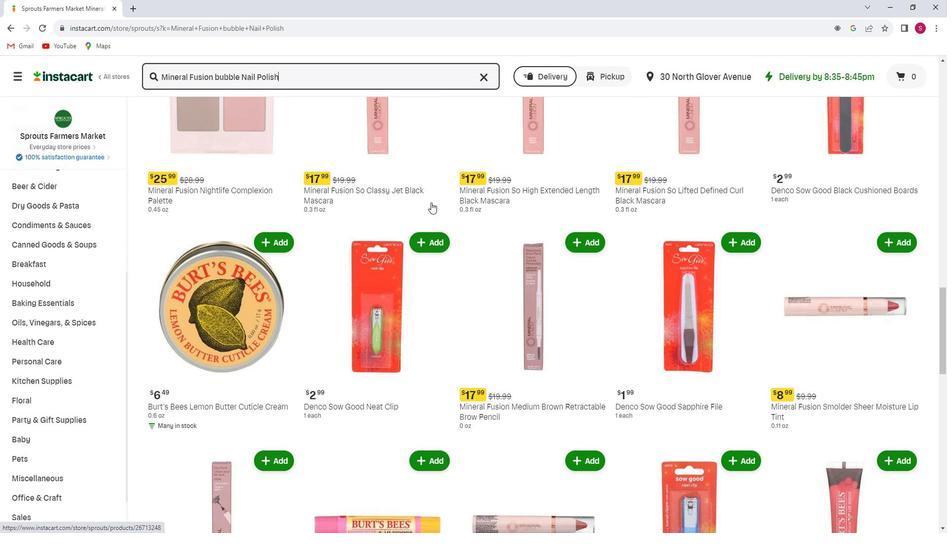 
Action: Mouse scrolled (439, 202) with delta (0, 0)
Screenshot: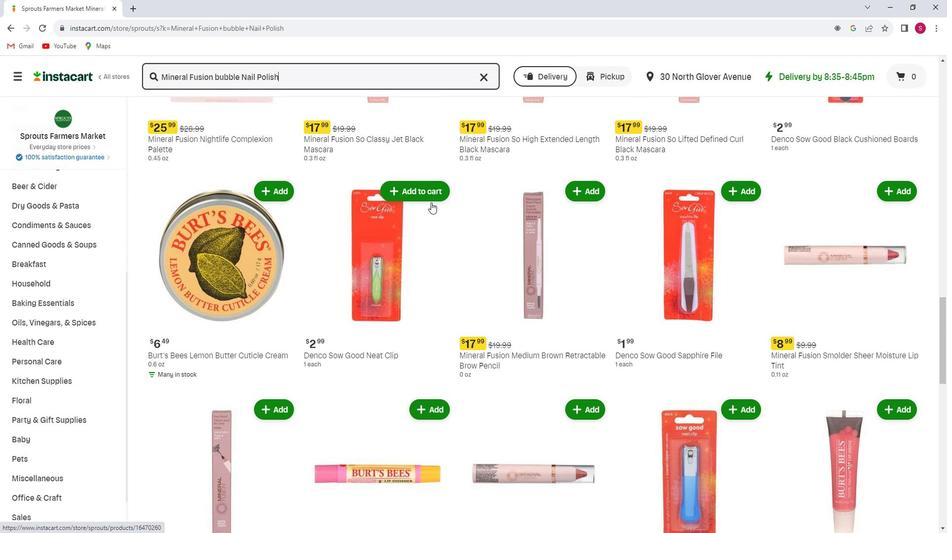 
Action: Mouse scrolled (439, 202) with delta (0, 0)
Screenshot: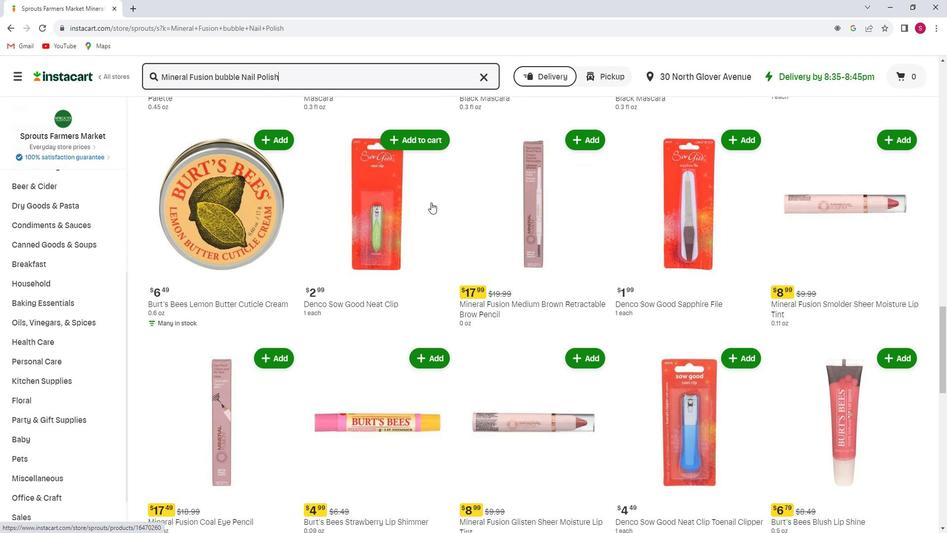 
Action: Mouse scrolled (439, 202) with delta (0, 0)
Screenshot: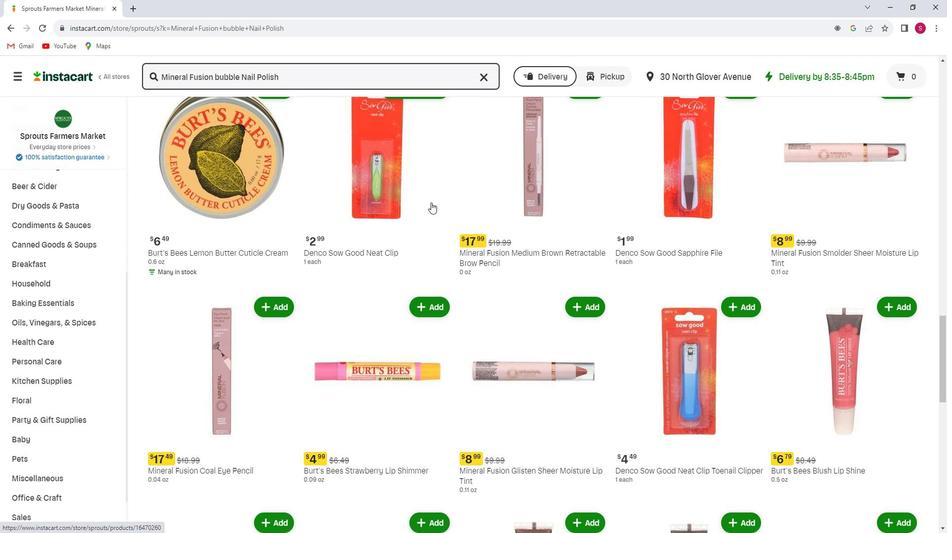 
Action: Mouse scrolled (439, 202) with delta (0, 0)
Screenshot: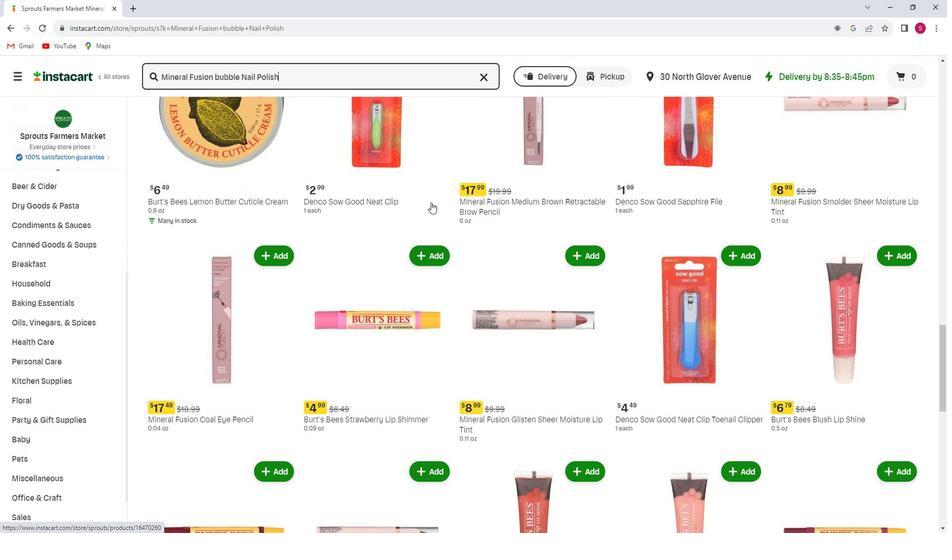 
Action: Mouse scrolled (439, 202) with delta (0, 0)
Screenshot: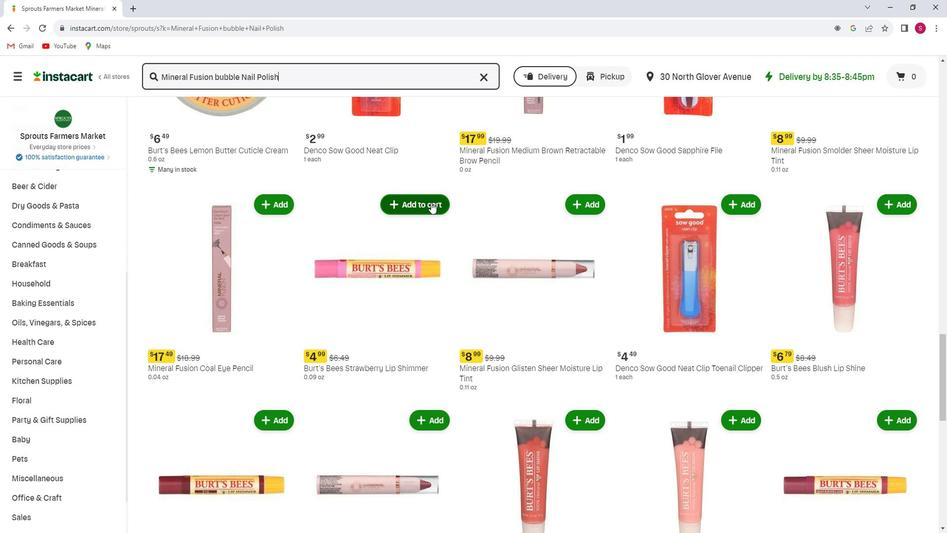 
Action: Mouse scrolled (439, 202) with delta (0, 0)
Screenshot: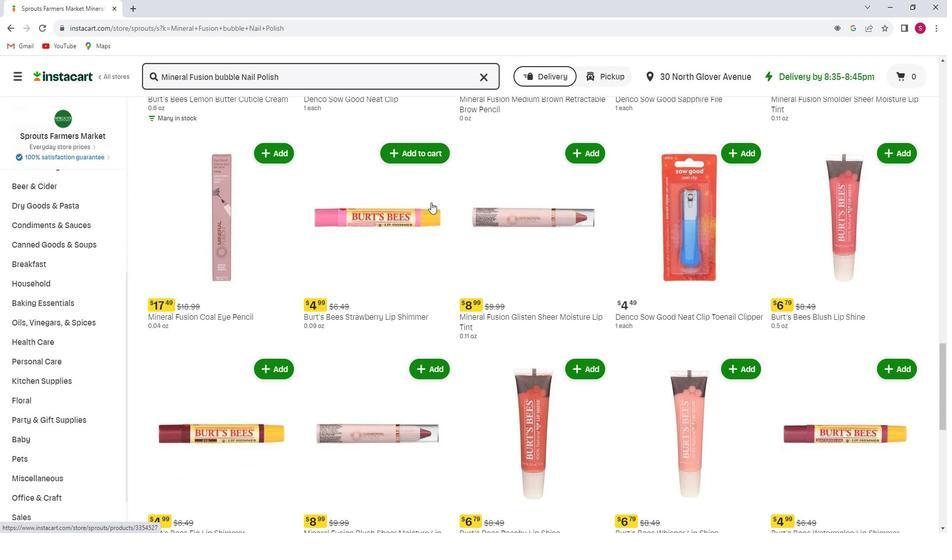 
Action: Mouse scrolled (439, 202) with delta (0, 0)
Screenshot: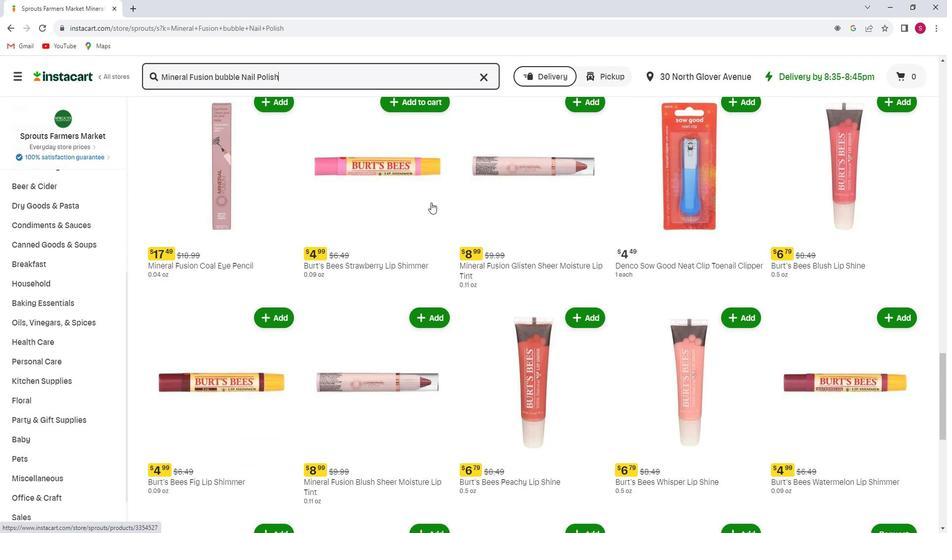 
Action: Mouse scrolled (439, 202) with delta (0, 0)
Screenshot: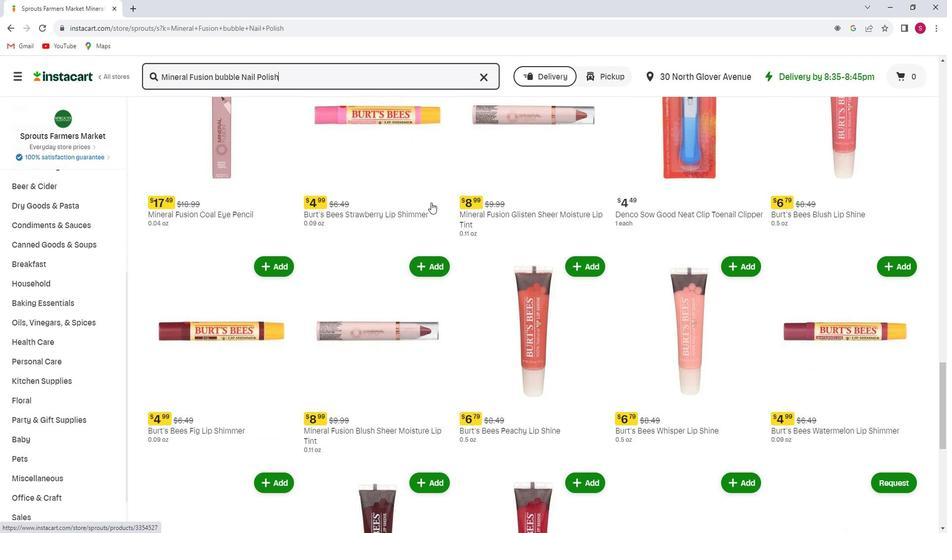
Action: Mouse scrolled (439, 202) with delta (0, 0)
Screenshot: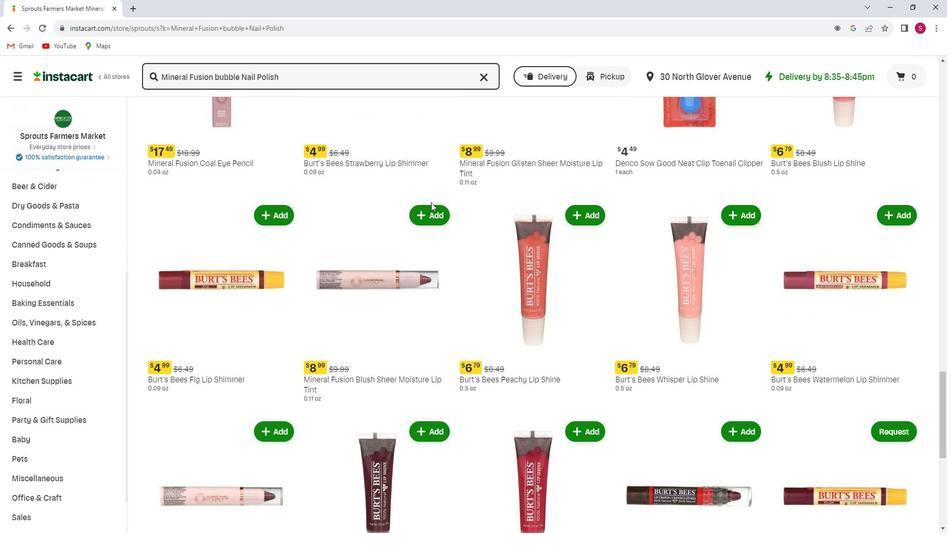 
Action: Mouse scrolled (439, 202) with delta (0, 0)
Screenshot: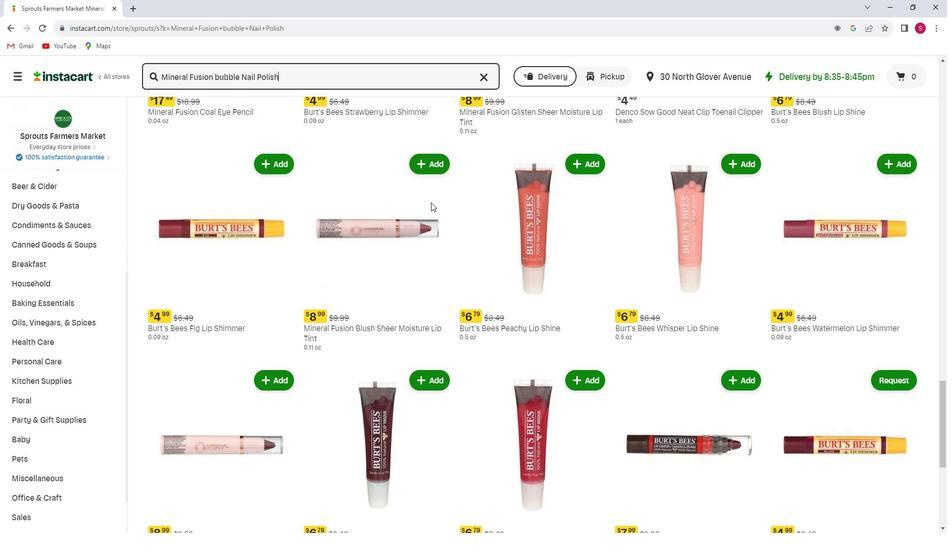 
Action: Mouse scrolled (439, 202) with delta (0, 0)
Screenshot: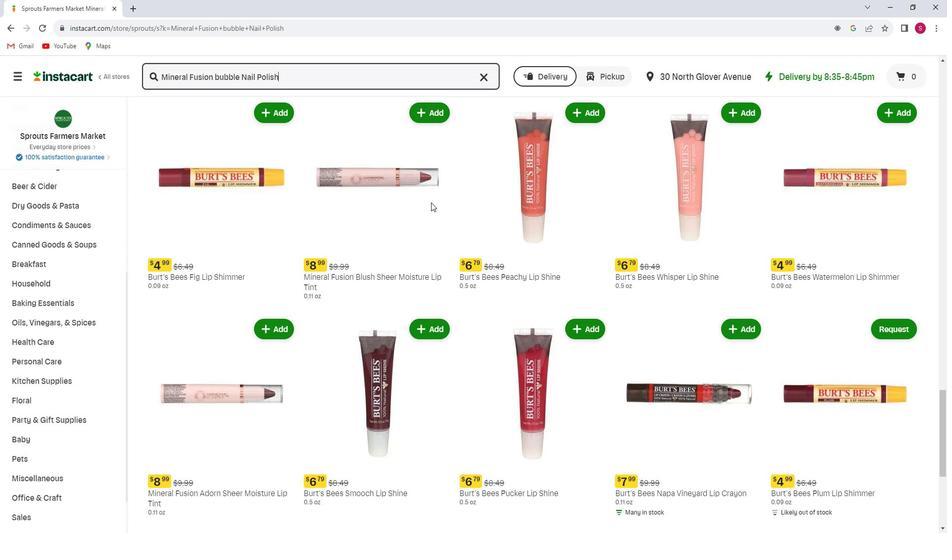 
Action: Mouse scrolled (439, 202) with delta (0, 0)
Screenshot: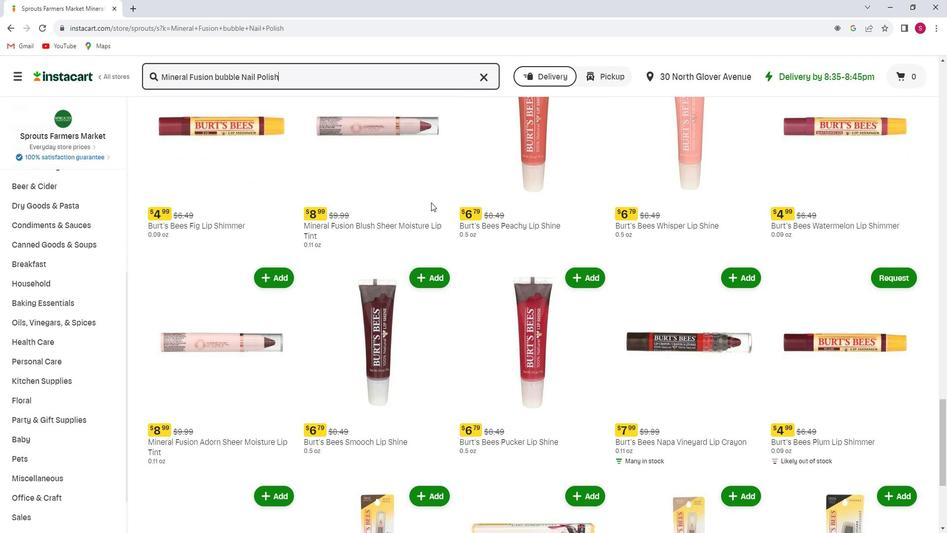 
Action: Mouse scrolled (439, 202) with delta (0, 0)
Screenshot: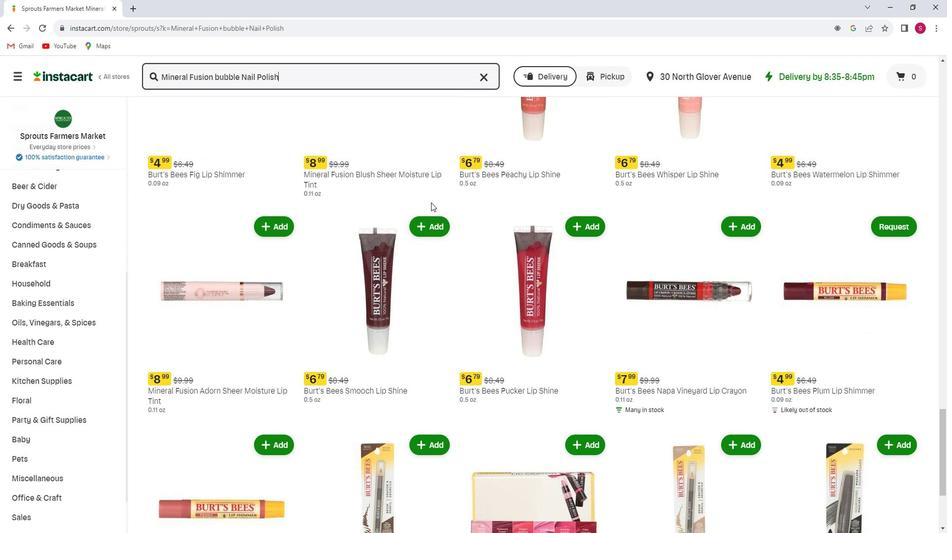 
Action: Mouse scrolled (439, 202) with delta (0, 0)
Screenshot: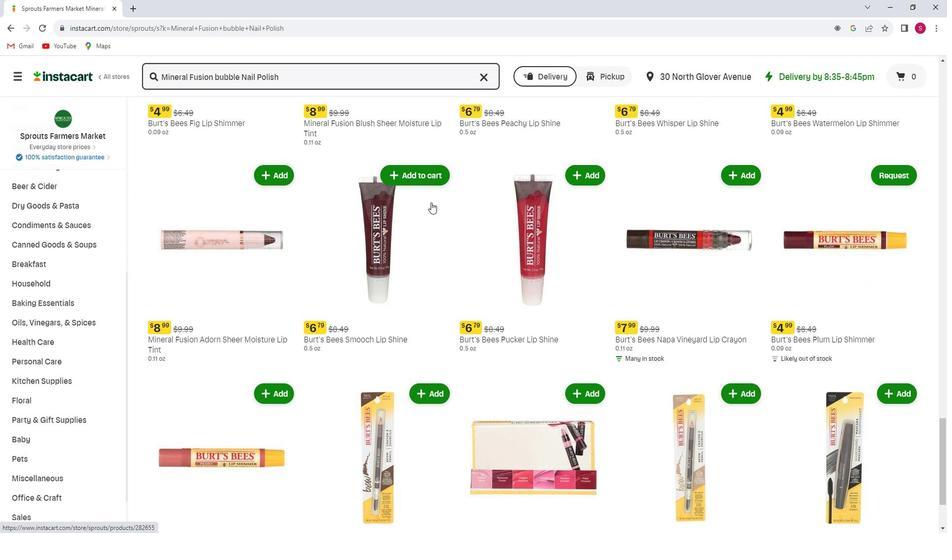 
Action: Mouse scrolled (439, 202) with delta (0, 0)
Screenshot: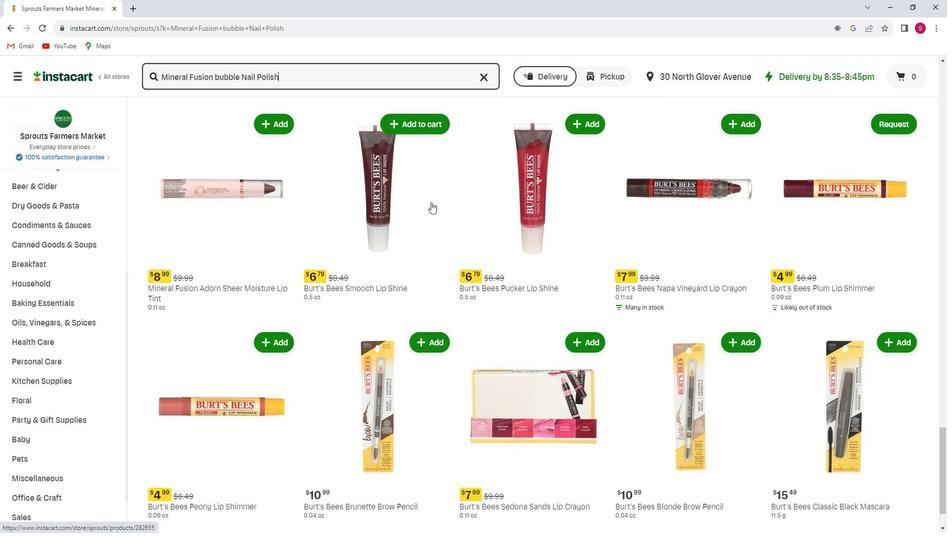 
Action: Mouse scrolled (439, 202) with delta (0, 0)
Screenshot: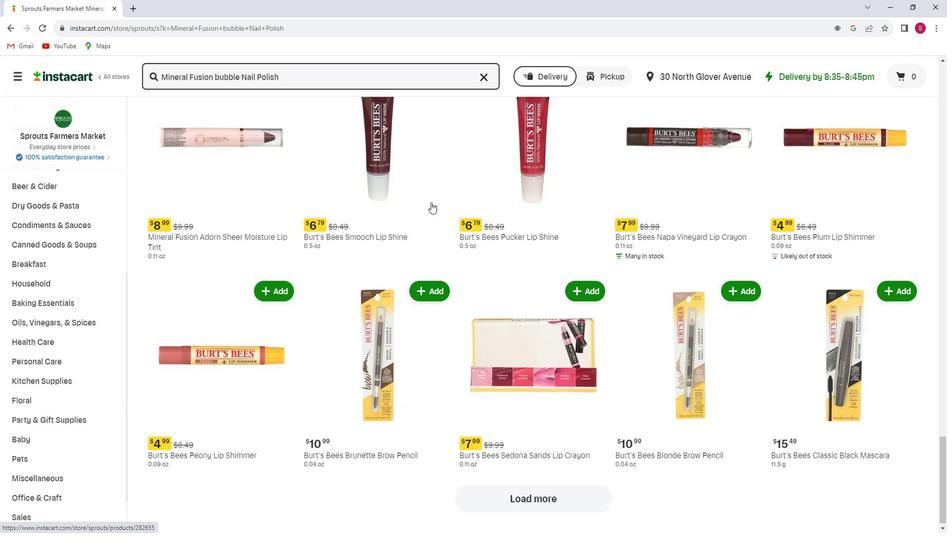 
Action: Mouse scrolled (439, 202) with delta (0, 0)
Screenshot: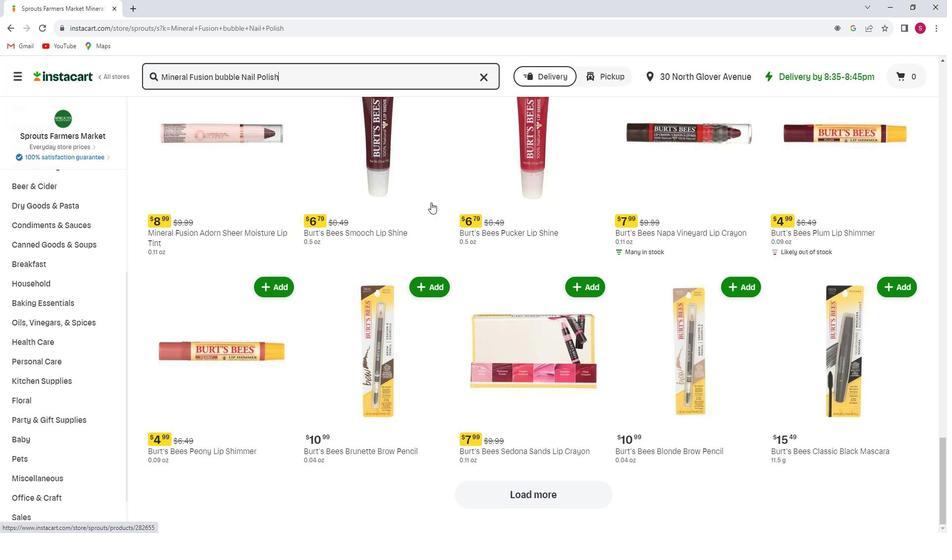 
Action: Mouse scrolled (439, 202) with delta (0, 0)
Screenshot: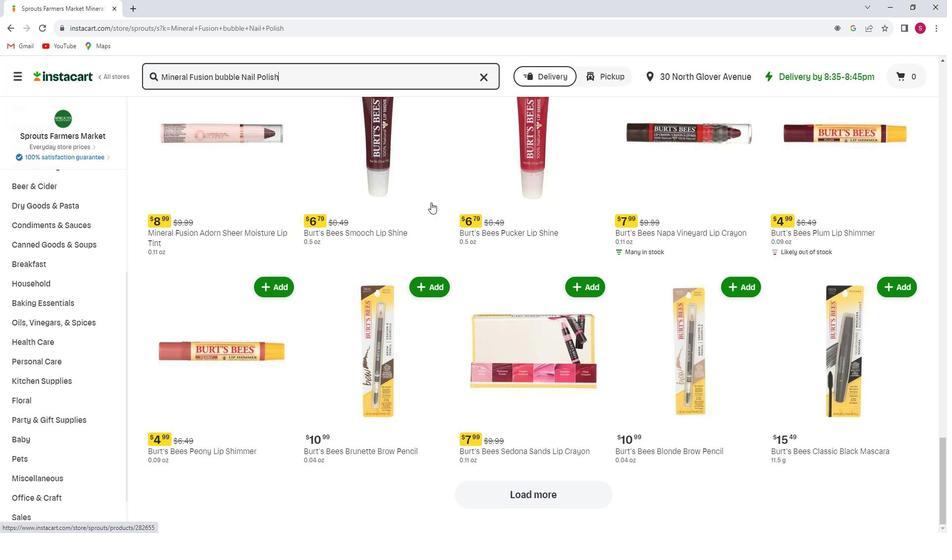 
Action: Mouse scrolled (439, 202) with delta (0, 0)
Screenshot: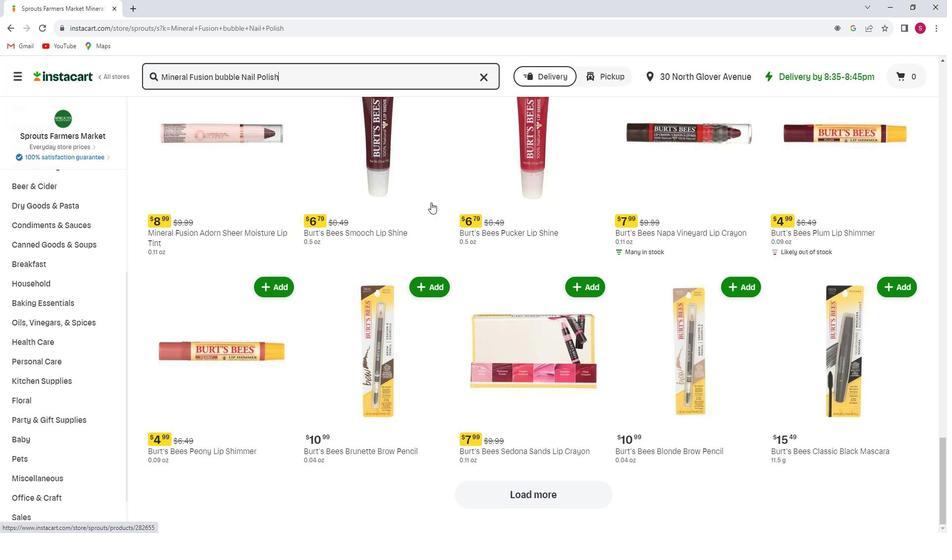 
Action: Mouse moved to (512, 219)
Screenshot: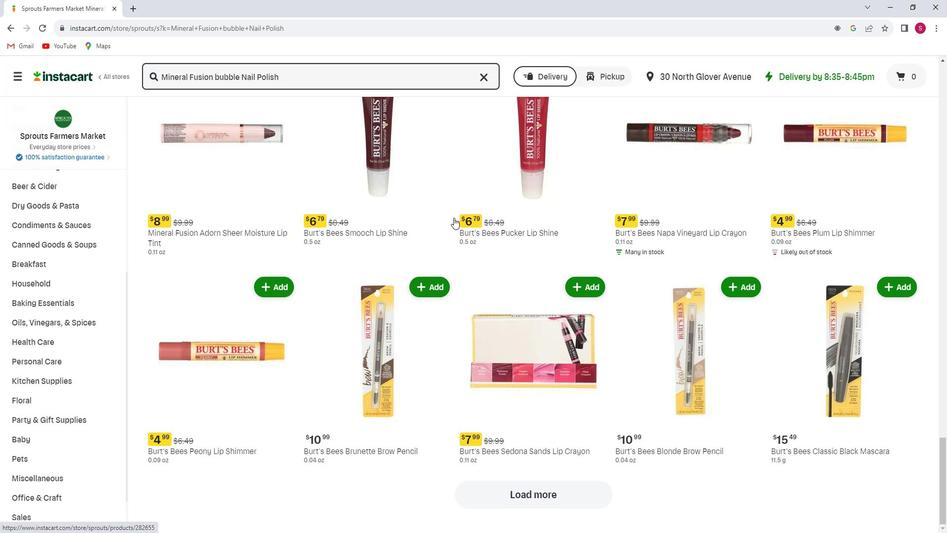 
Action: Mouse scrolled (512, 219) with delta (0, 0)
Screenshot: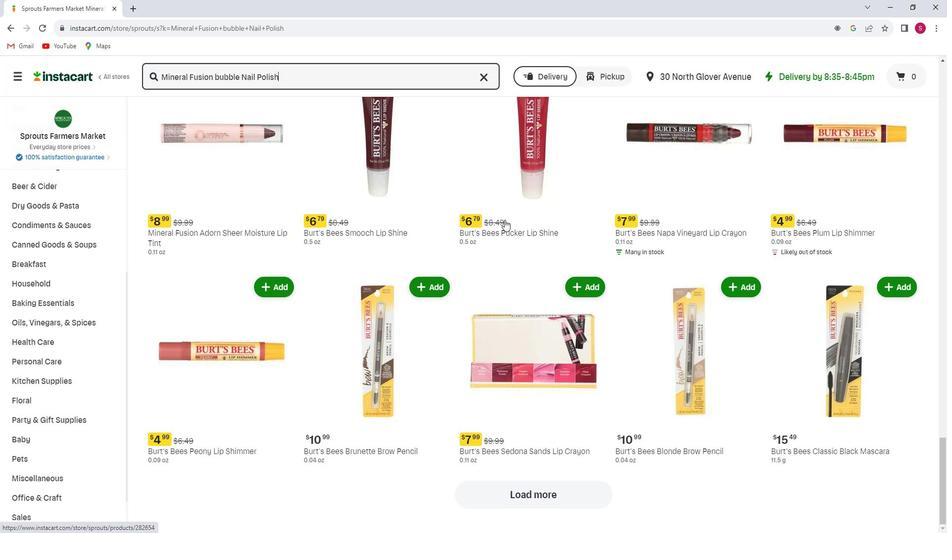 
